 Task: Look for space in Tuban, Indonesia from 6th June, 2023 to 8th June, 2023 for 2 adults in price range Rs.7000 to Rs.12000. Place can be private room with 1  bedroom having 2 beds and 1 bathroom. Property type can be house, flat, guest house. Amenities needed are: wifi. Booking option can be shelf check-in. Required host language is English.
Action: Mouse scrolled (492, 0) with delta (0, 0)
Screenshot: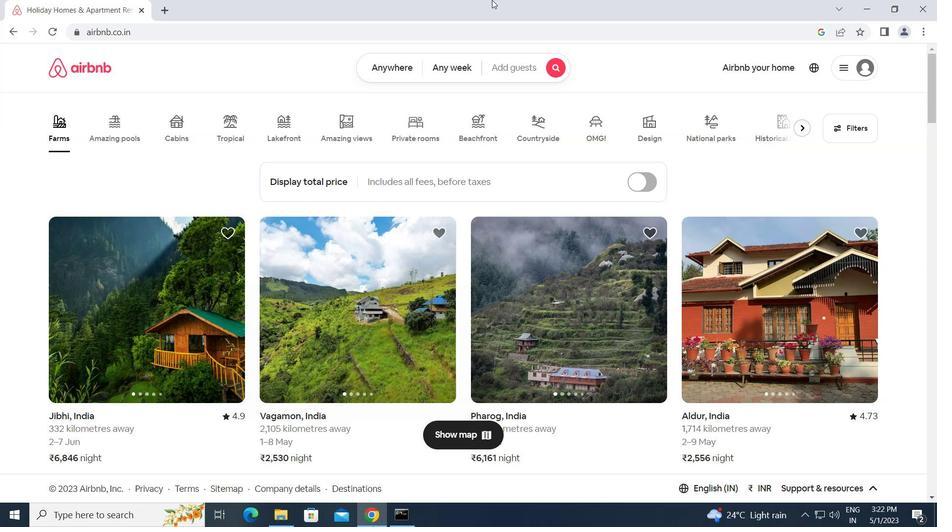 
Action: Mouse moved to (388, 70)
Screenshot: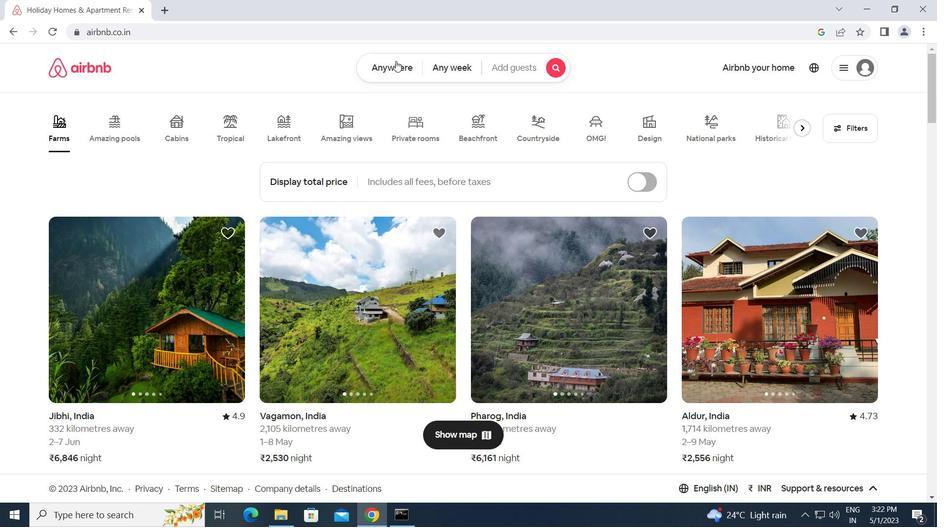 
Action: Mouse pressed left at (388, 70)
Screenshot: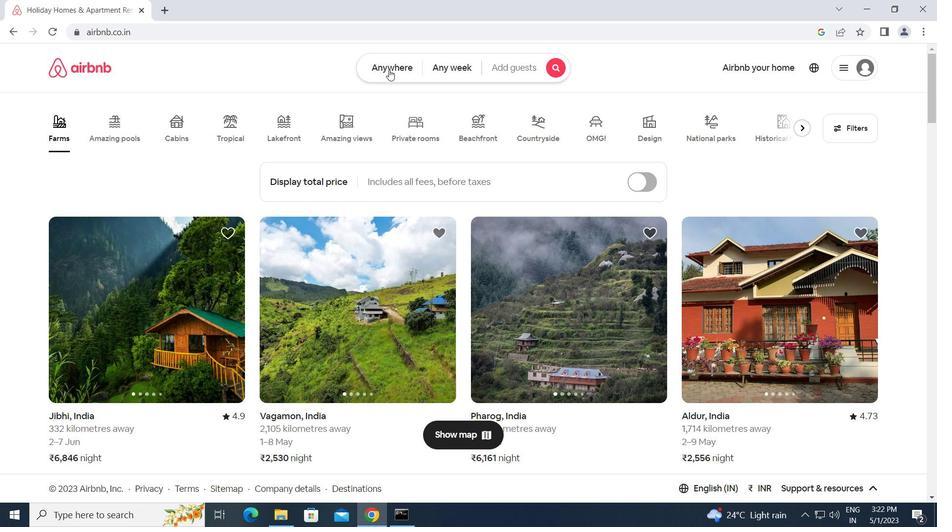 
Action: Mouse moved to (265, 107)
Screenshot: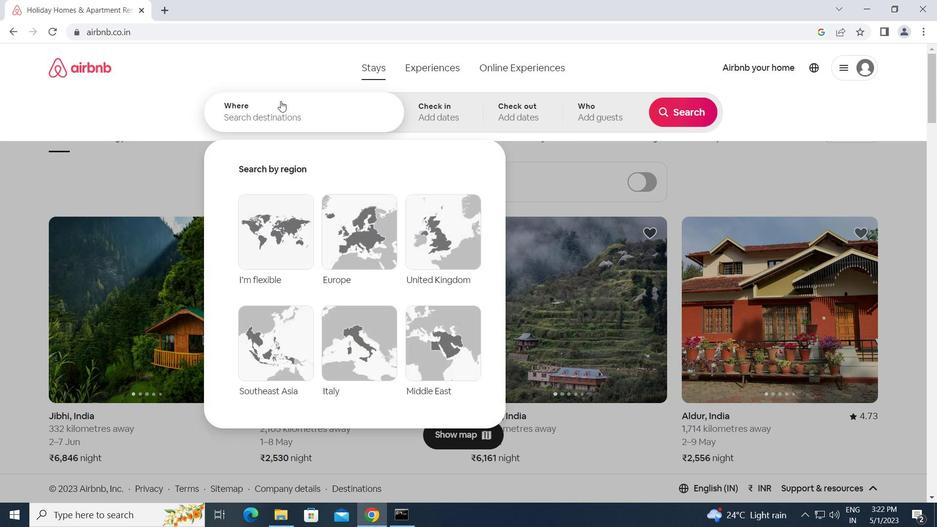 
Action: Mouse pressed left at (265, 107)
Screenshot: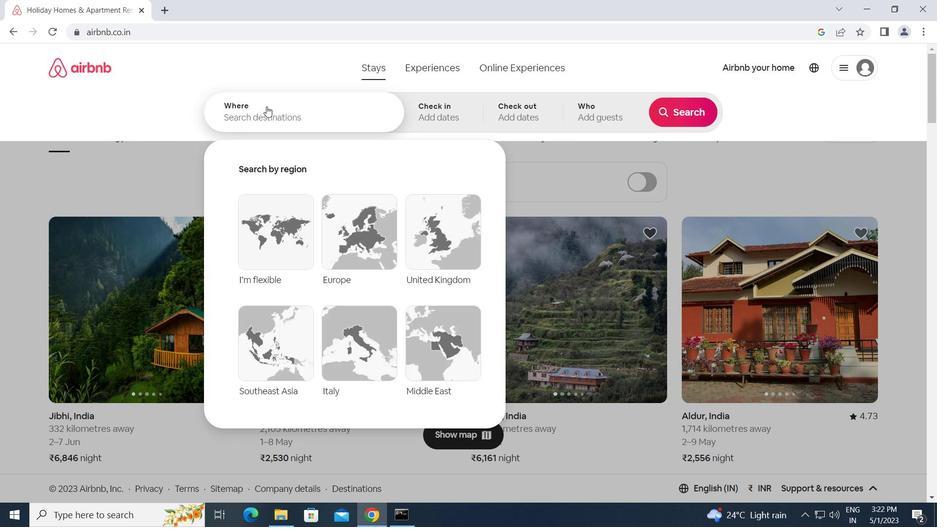 
Action: Key pressed t<Key.caps_lock>uban,<Key.space><Key.caps_lock>i<Key.caps_lock>ndonesia<Key.enter>
Screenshot: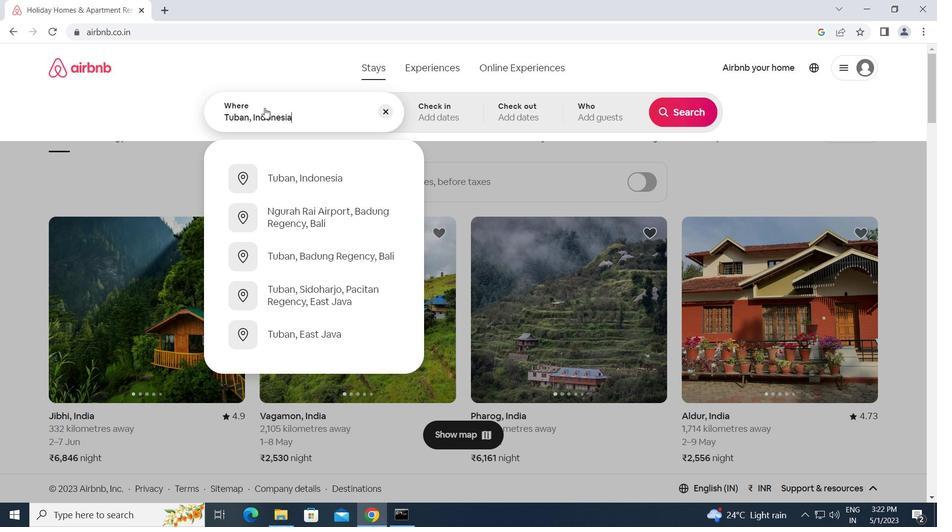 
Action: Mouse moved to (546, 286)
Screenshot: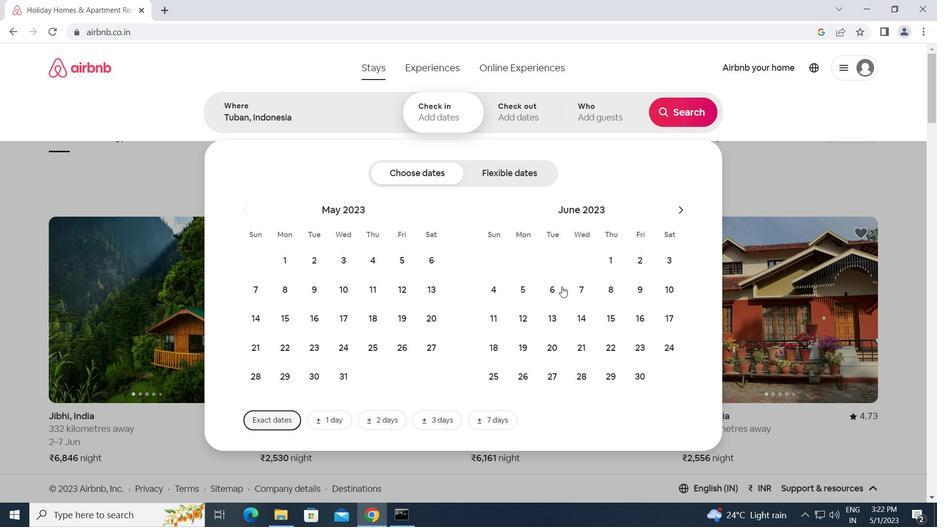 
Action: Mouse pressed left at (546, 286)
Screenshot: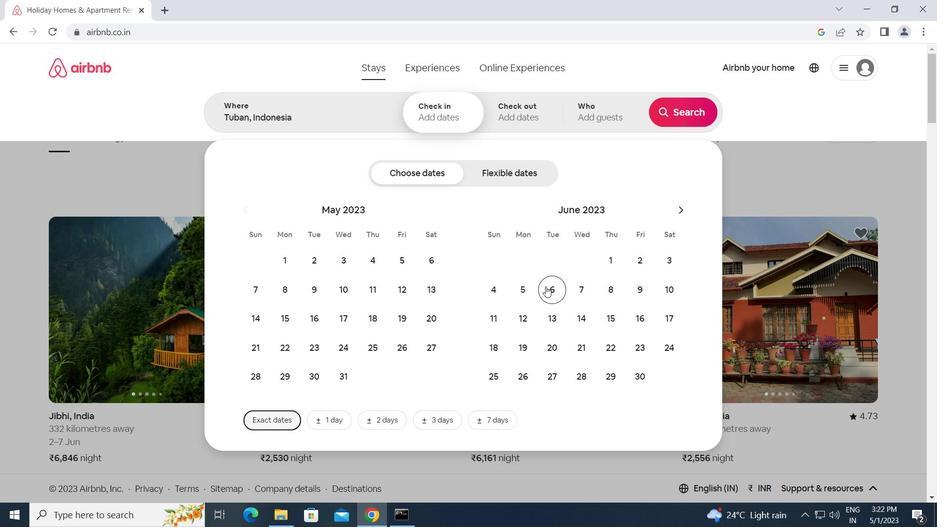 
Action: Mouse moved to (605, 289)
Screenshot: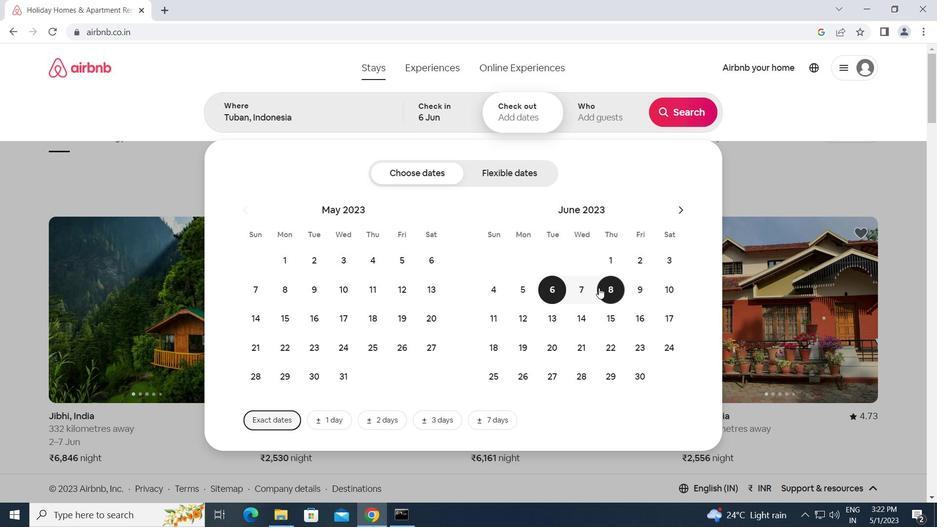 
Action: Mouse pressed left at (605, 289)
Screenshot: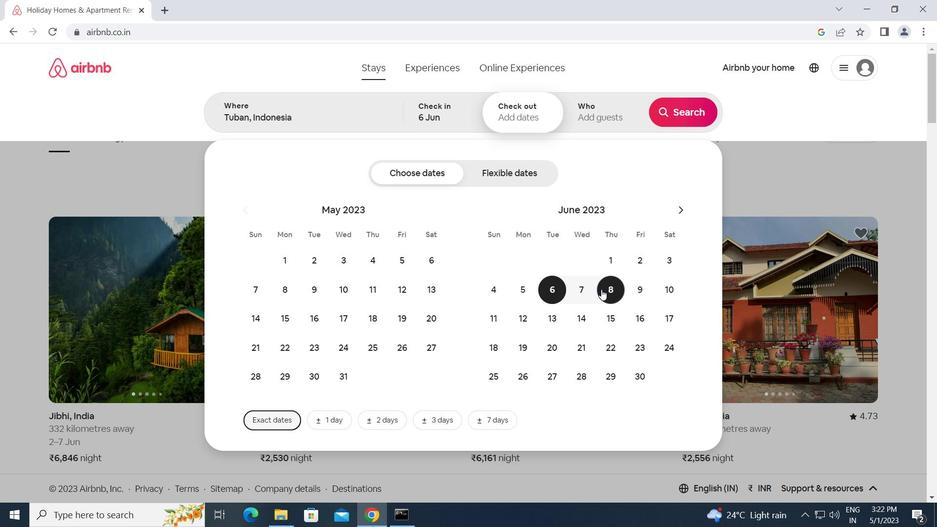 
Action: Mouse moved to (605, 116)
Screenshot: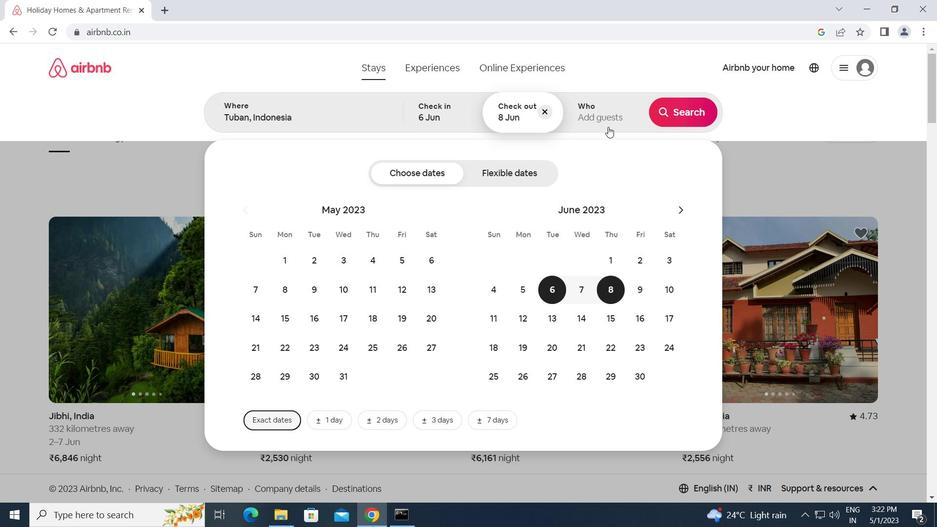 
Action: Mouse pressed left at (605, 116)
Screenshot: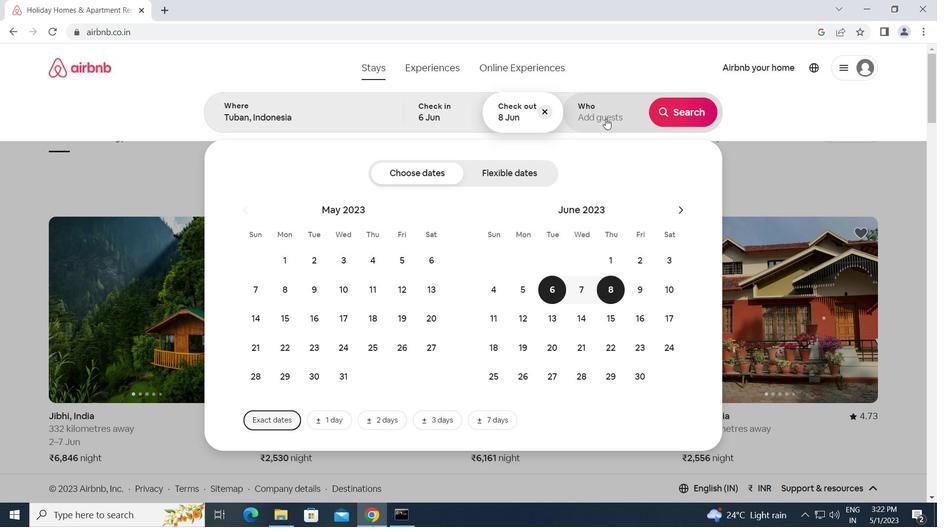 
Action: Mouse moved to (689, 173)
Screenshot: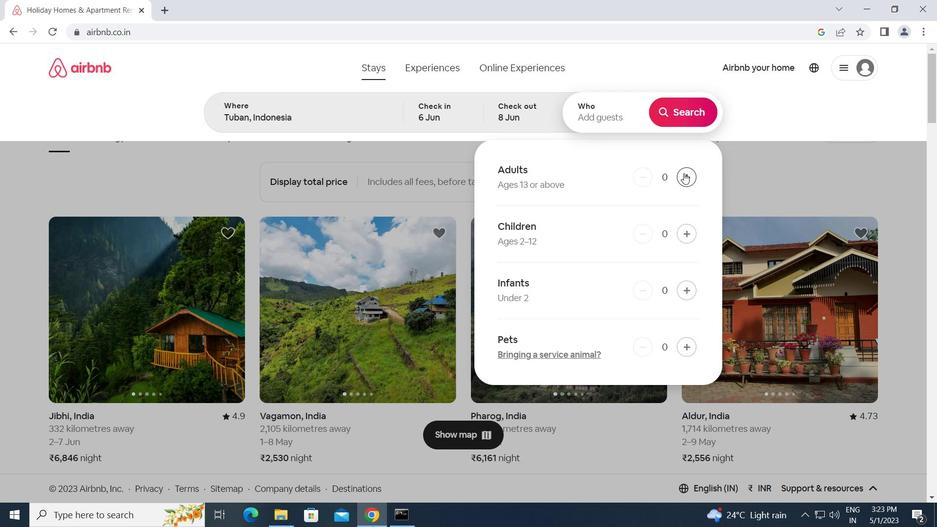 
Action: Mouse pressed left at (689, 173)
Screenshot: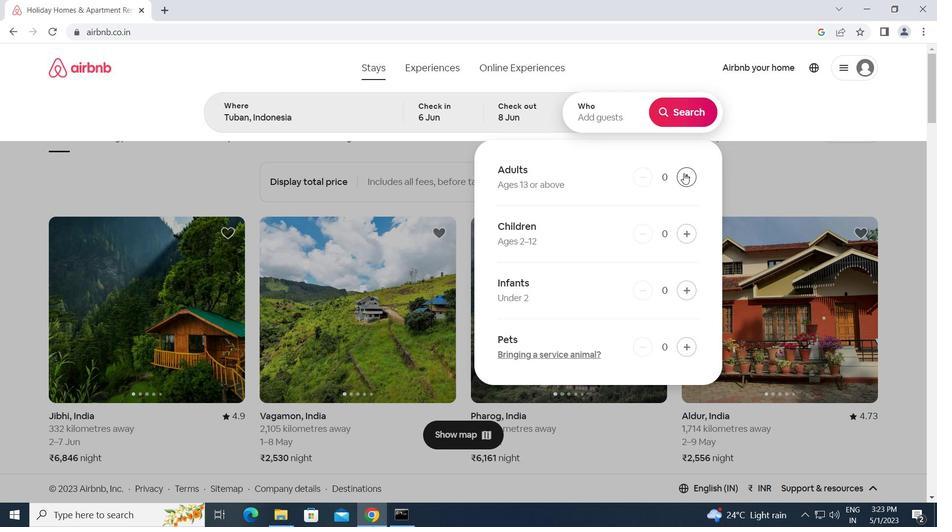 
Action: Mouse pressed left at (689, 173)
Screenshot: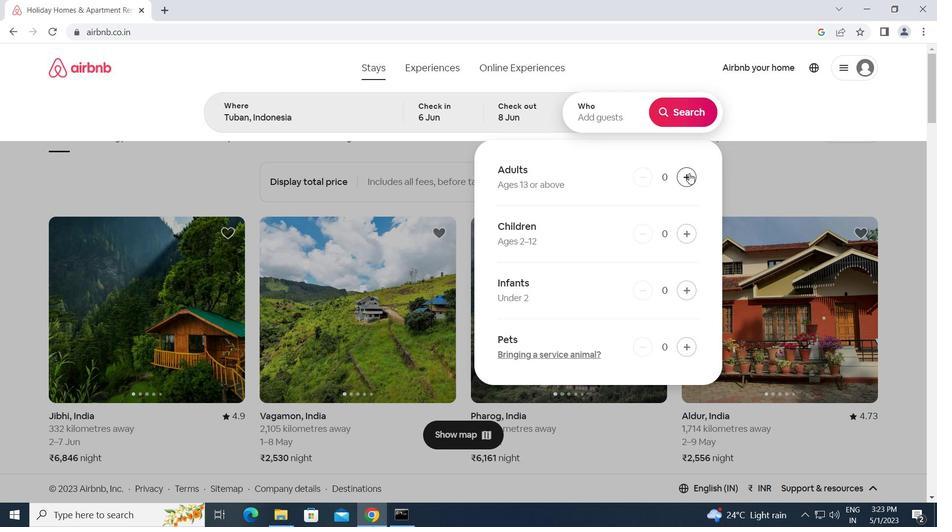 
Action: Mouse moved to (686, 115)
Screenshot: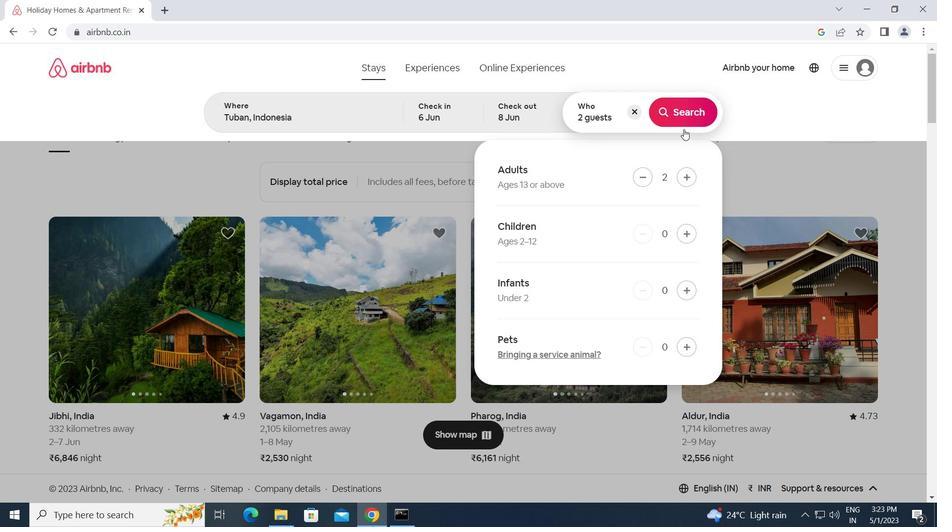
Action: Mouse pressed left at (686, 115)
Screenshot: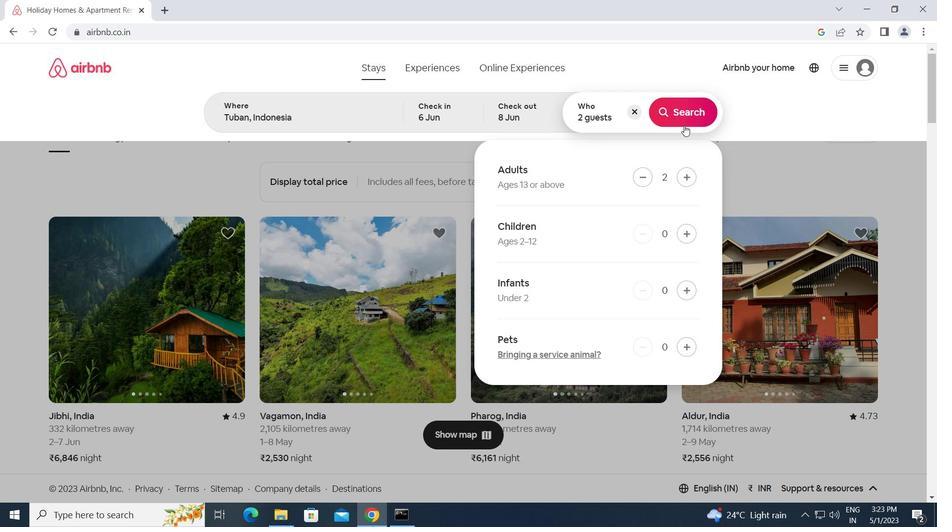 
Action: Mouse moved to (868, 114)
Screenshot: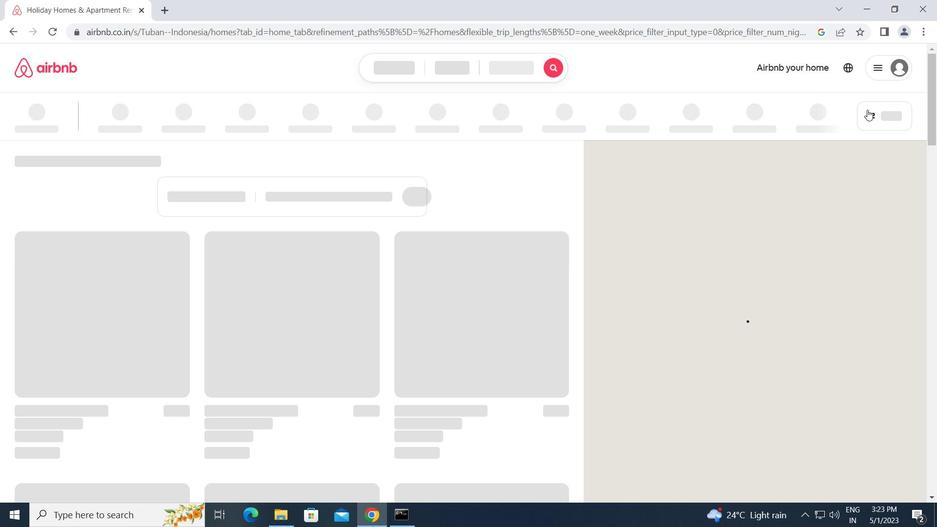
Action: Mouse pressed left at (868, 114)
Screenshot: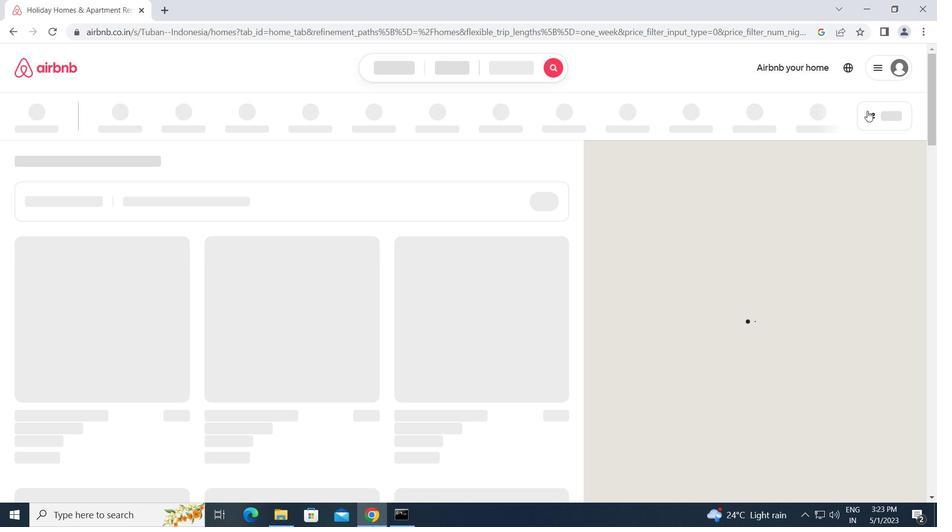 
Action: Mouse moved to (326, 270)
Screenshot: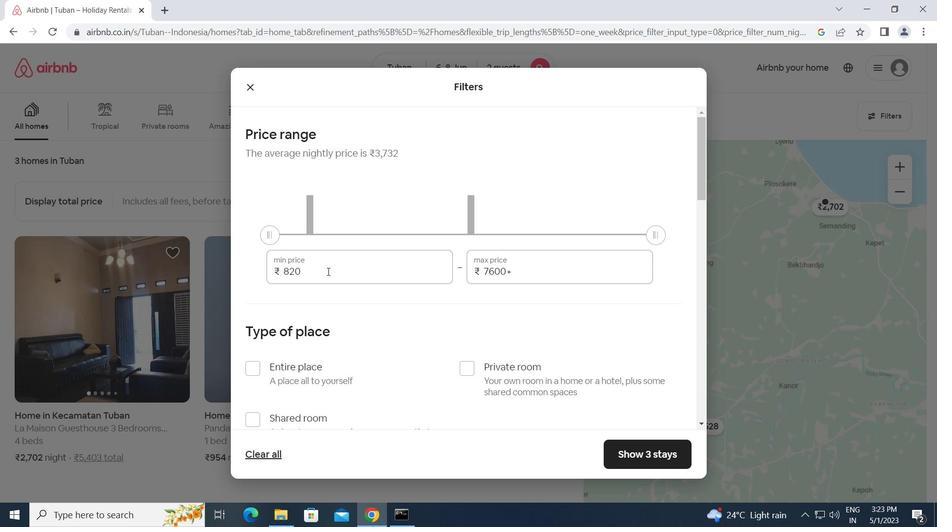 
Action: Mouse pressed left at (326, 270)
Screenshot: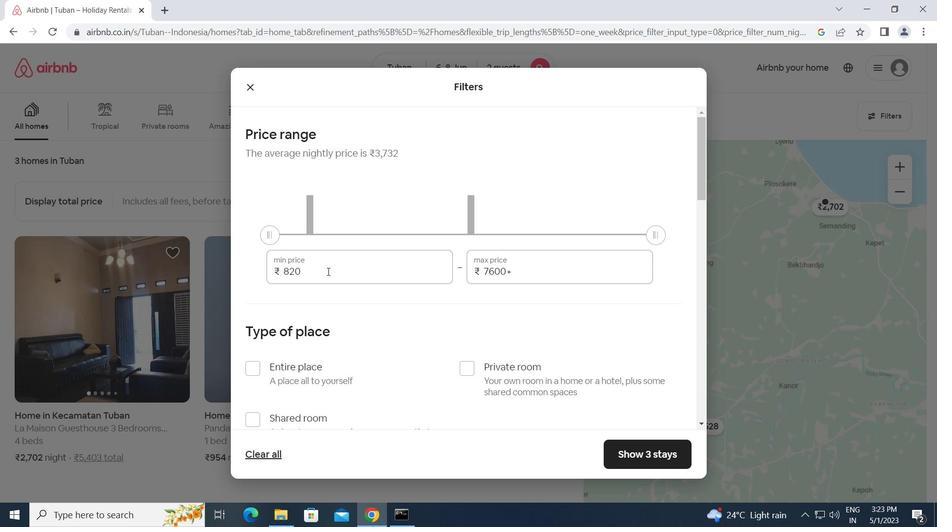 
Action: Mouse moved to (264, 272)
Screenshot: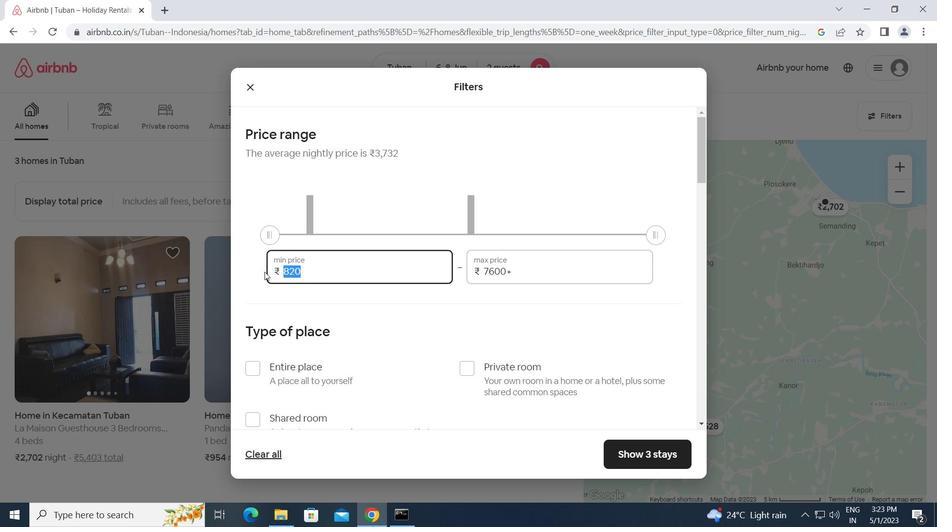 
Action: Key pressed 7000<Key.tab><Key.backspace><Key.backspace><Key.backspace><Key.backspace><Key.backspace><Key.backspace><Key.backspace><Key.backspace><Key.backspace><Key.backspace><Key.backspace><Key.backspace><Key.backspace>12000
Screenshot: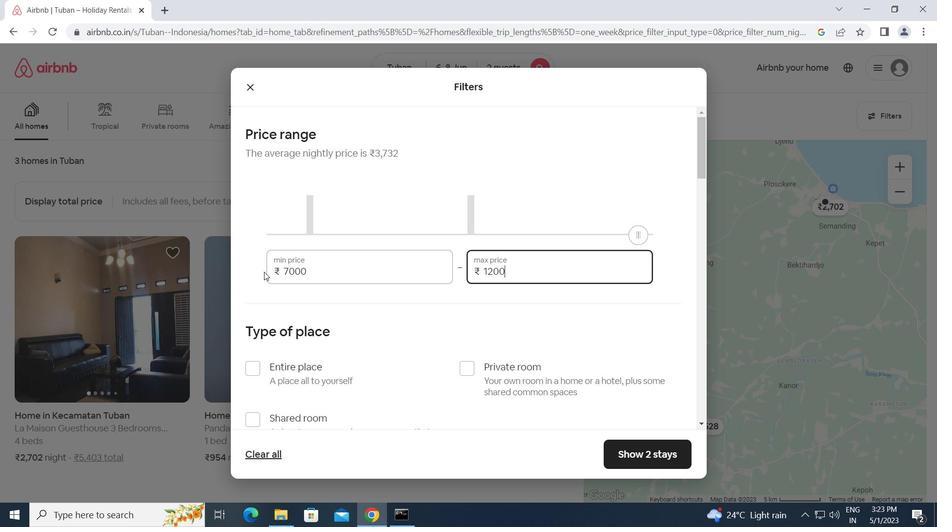 
Action: Mouse scrolled (264, 271) with delta (0, 0)
Screenshot: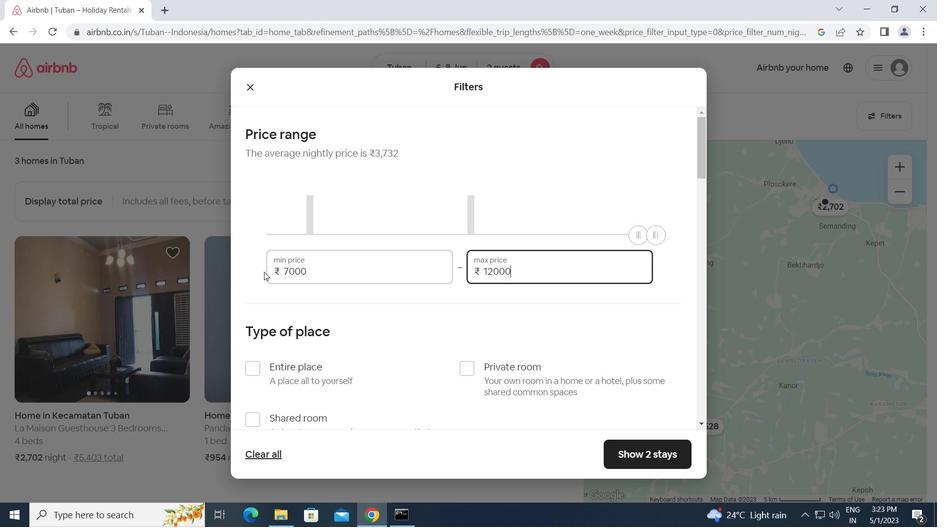 
Action: Mouse moved to (464, 306)
Screenshot: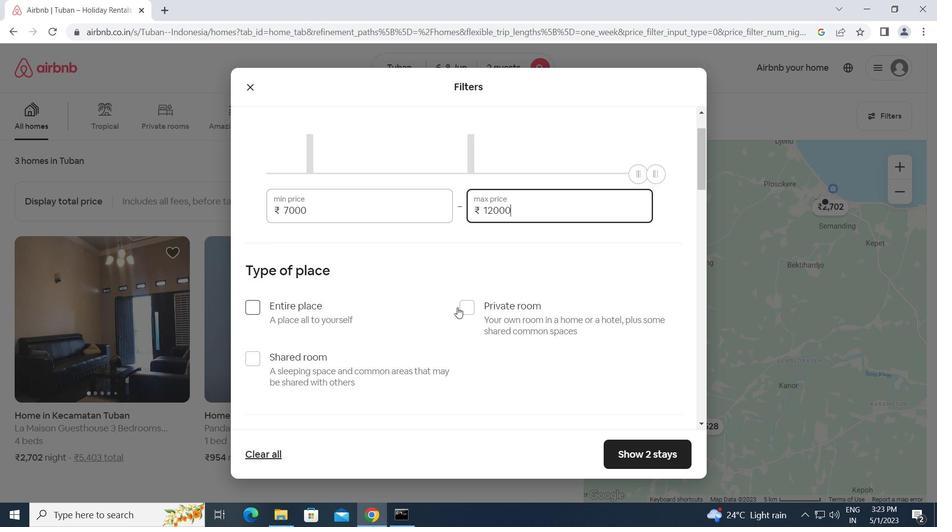 
Action: Mouse pressed left at (464, 306)
Screenshot: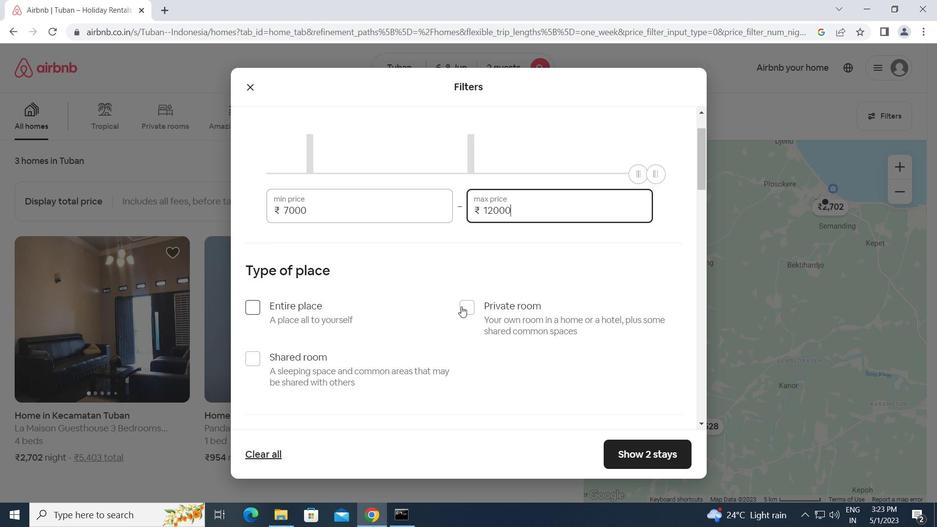 
Action: Mouse moved to (423, 321)
Screenshot: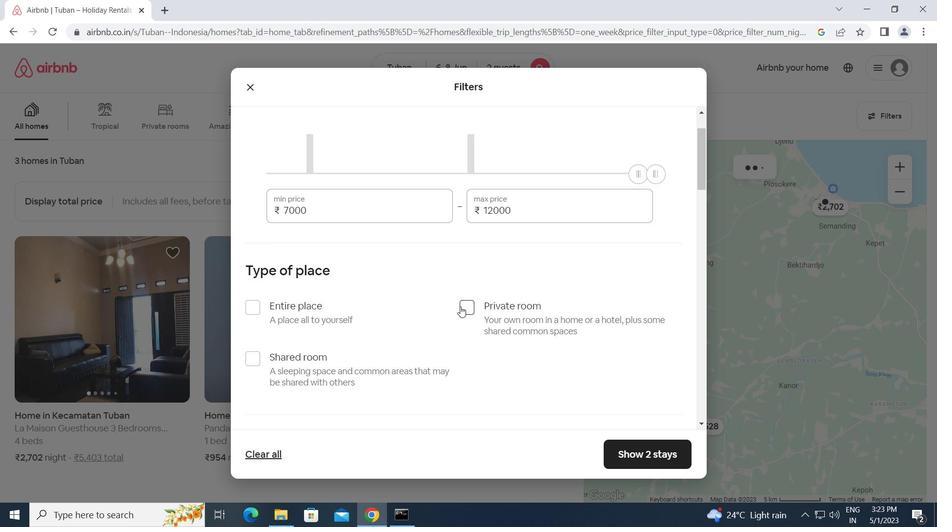 
Action: Mouse scrolled (423, 321) with delta (0, 0)
Screenshot: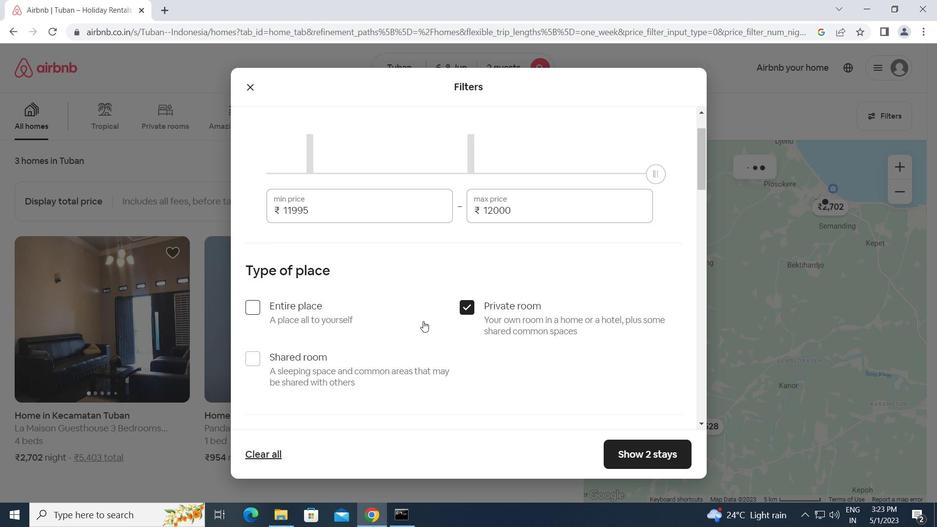 
Action: Mouse scrolled (423, 321) with delta (0, 0)
Screenshot: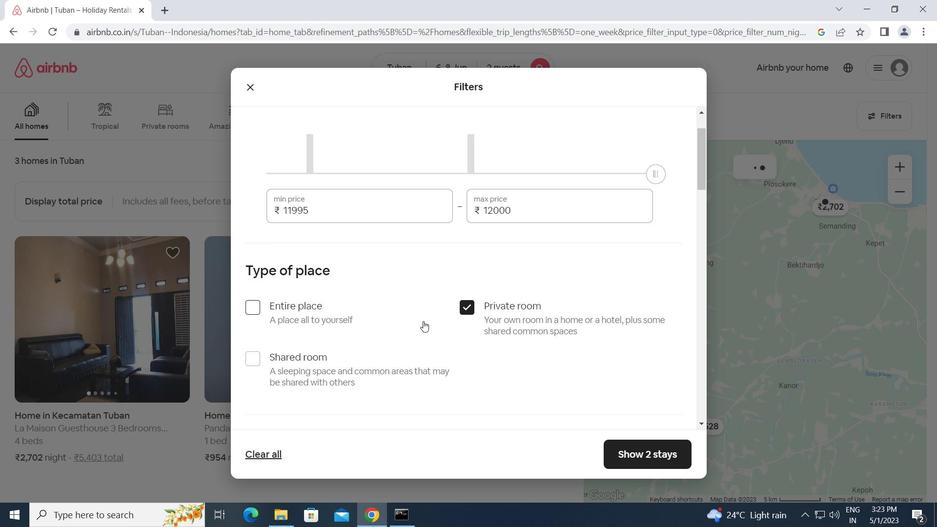 
Action: Mouse scrolled (423, 321) with delta (0, 0)
Screenshot: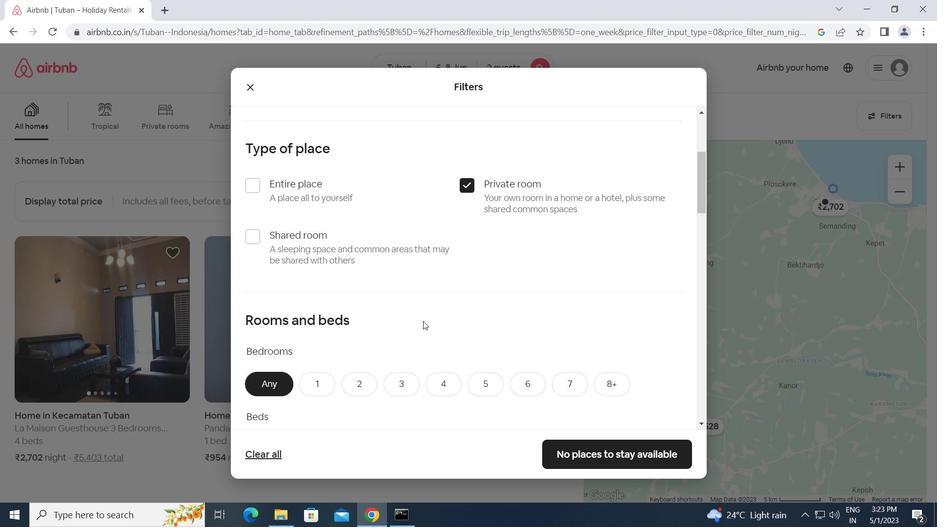 
Action: Mouse scrolled (423, 321) with delta (0, 0)
Screenshot: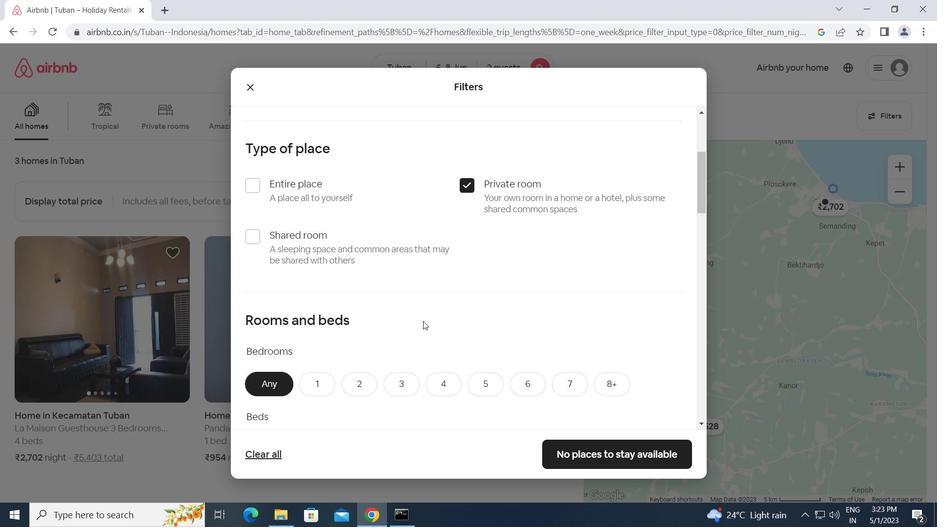 
Action: Mouse moved to (315, 264)
Screenshot: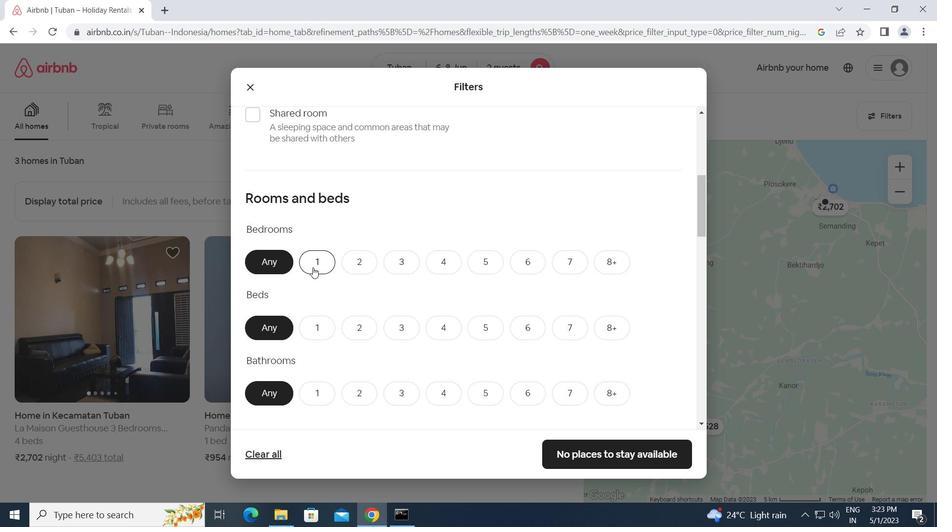 
Action: Mouse pressed left at (315, 264)
Screenshot: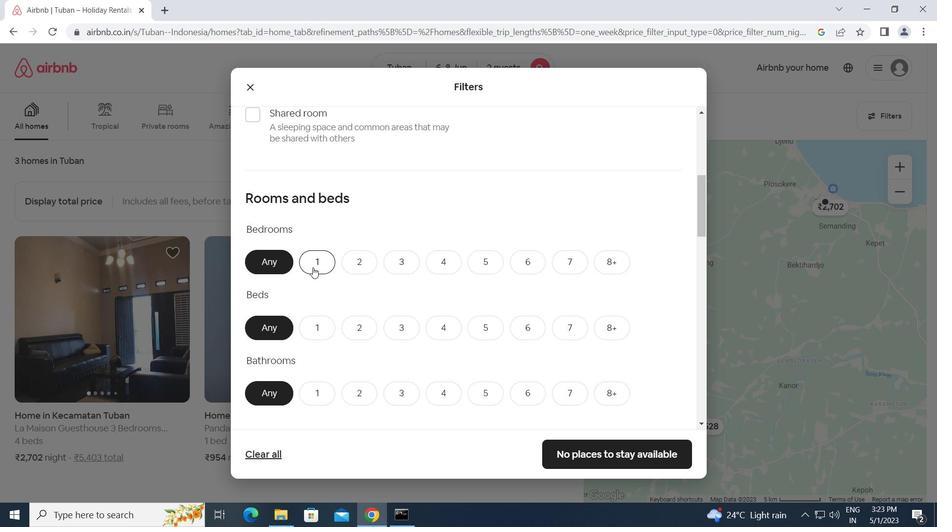 
Action: Mouse moved to (351, 328)
Screenshot: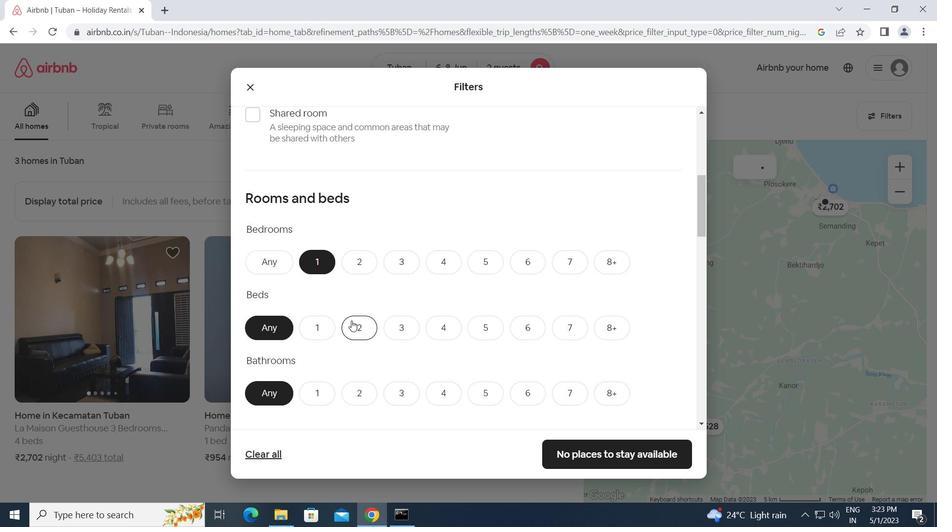 
Action: Mouse pressed left at (351, 328)
Screenshot: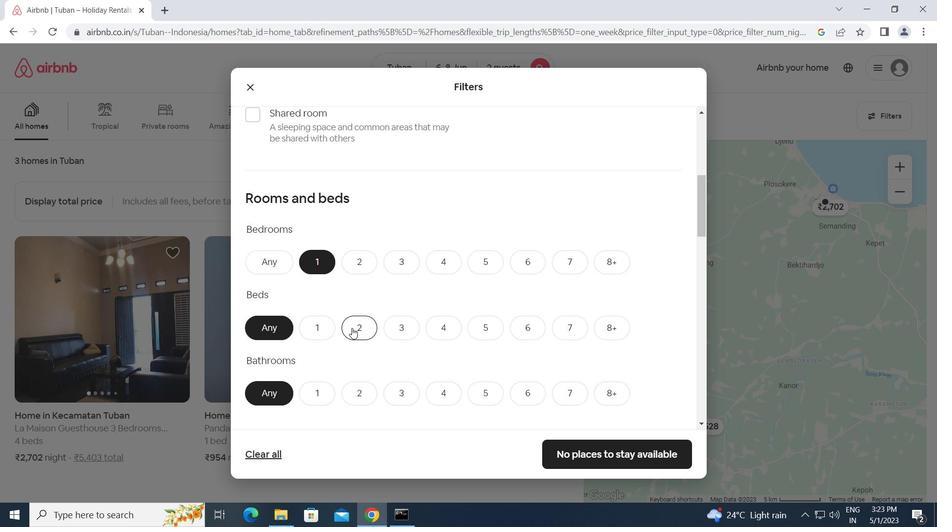 
Action: Mouse moved to (320, 392)
Screenshot: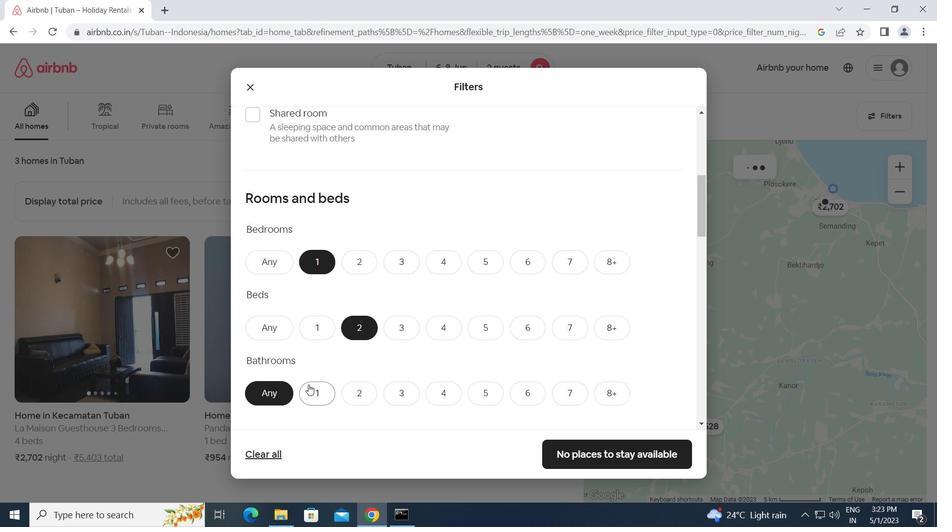 
Action: Mouse pressed left at (320, 392)
Screenshot: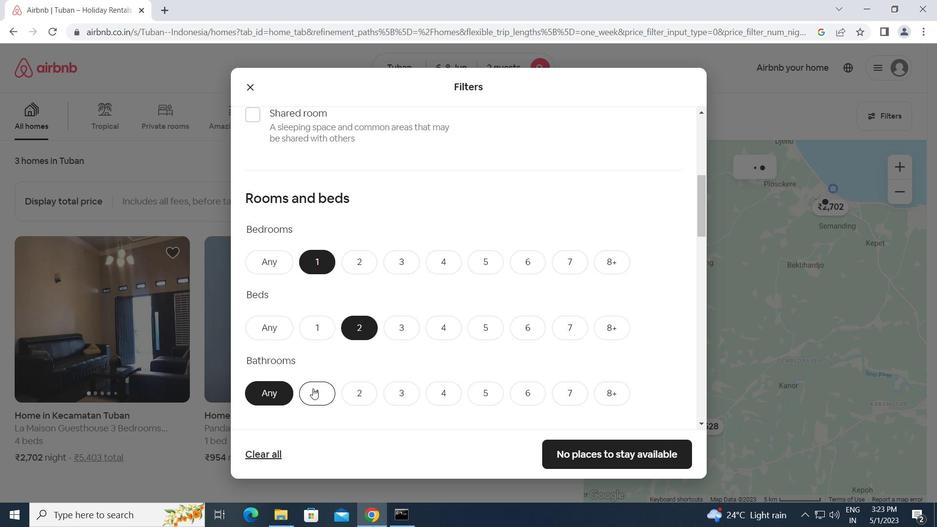 
Action: Mouse scrolled (320, 391) with delta (0, 0)
Screenshot: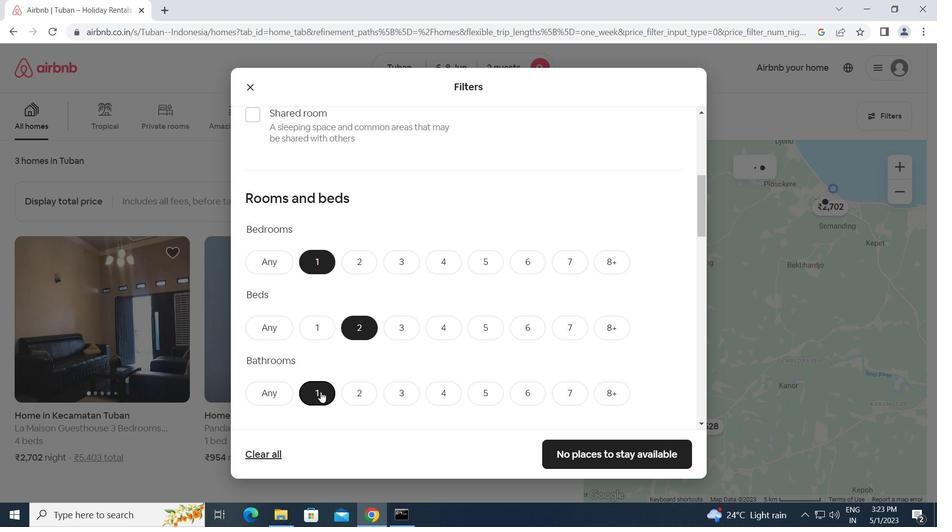 
Action: Mouse scrolled (320, 391) with delta (0, 0)
Screenshot: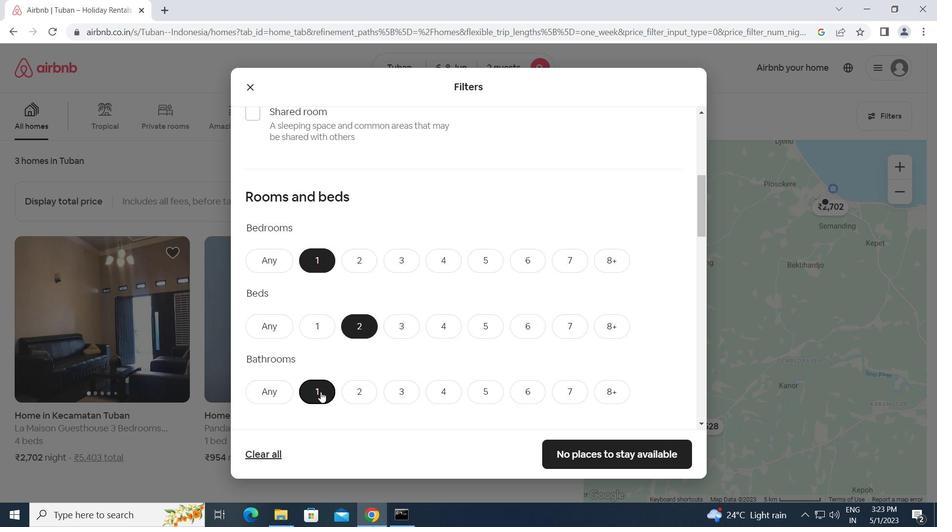 
Action: Mouse moved to (321, 392)
Screenshot: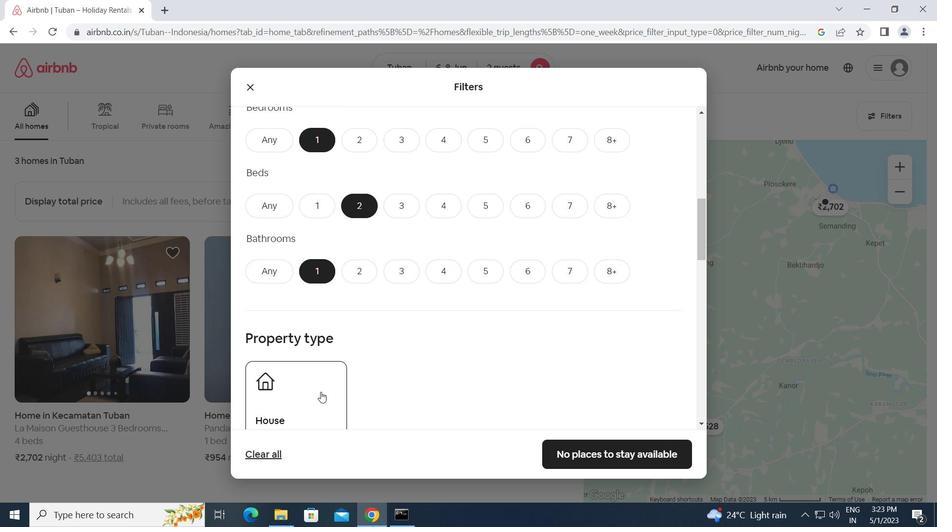 
Action: Mouse scrolled (321, 391) with delta (0, 0)
Screenshot: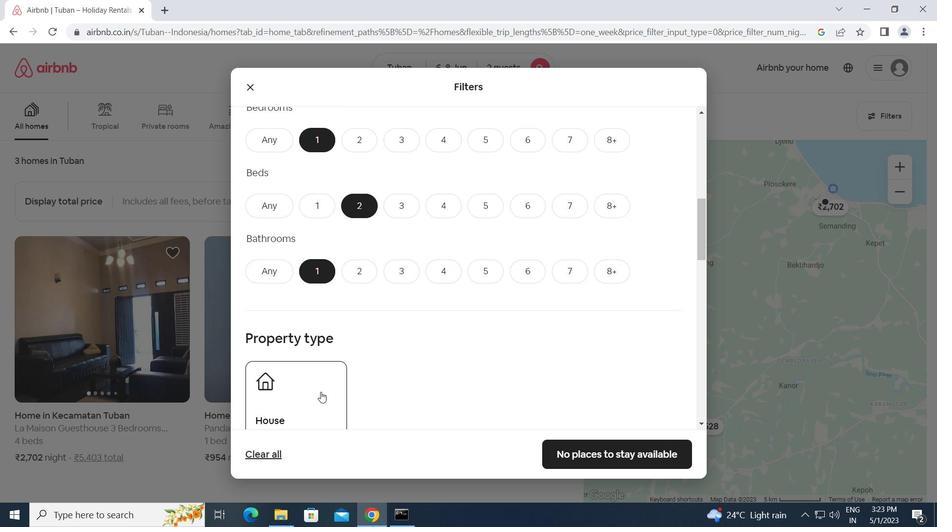 
Action: Mouse scrolled (321, 391) with delta (0, 0)
Screenshot: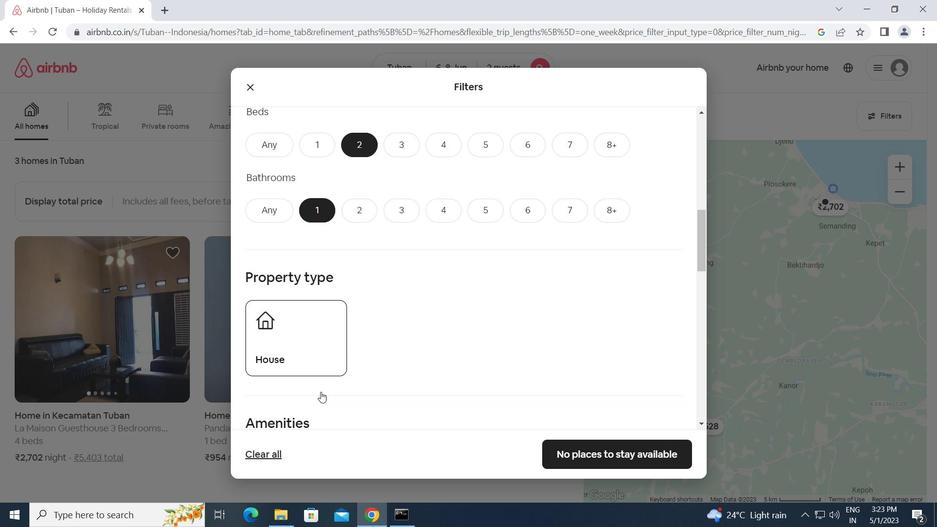 
Action: Mouse moved to (301, 281)
Screenshot: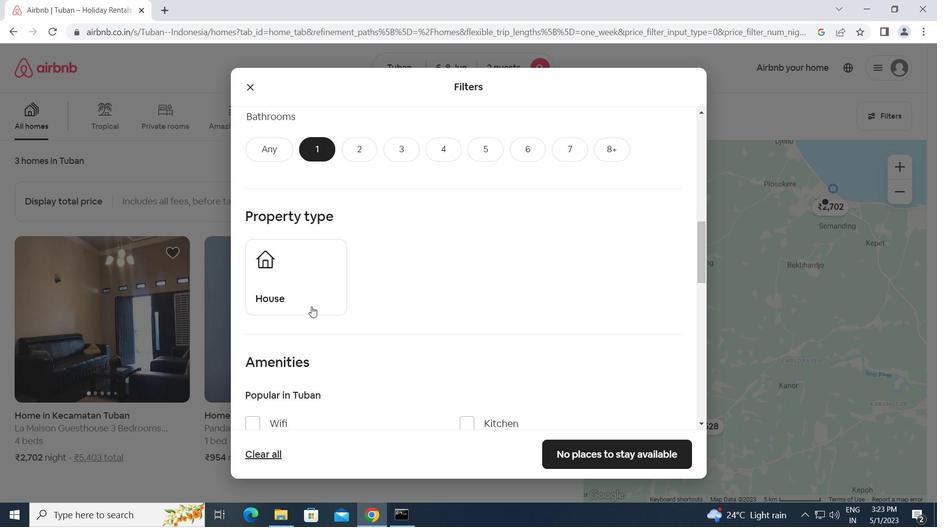 
Action: Mouse pressed left at (301, 281)
Screenshot: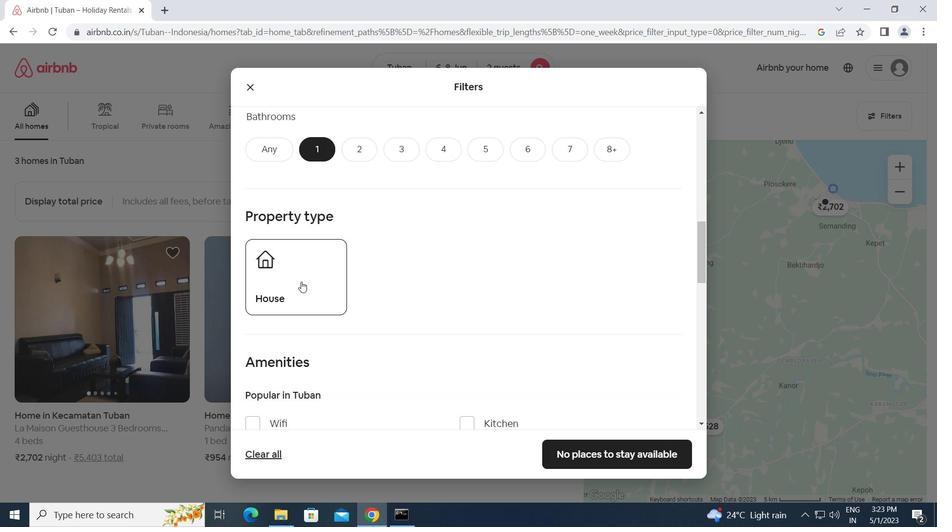 
Action: Mouse moved to (412, 320)
Screenshot: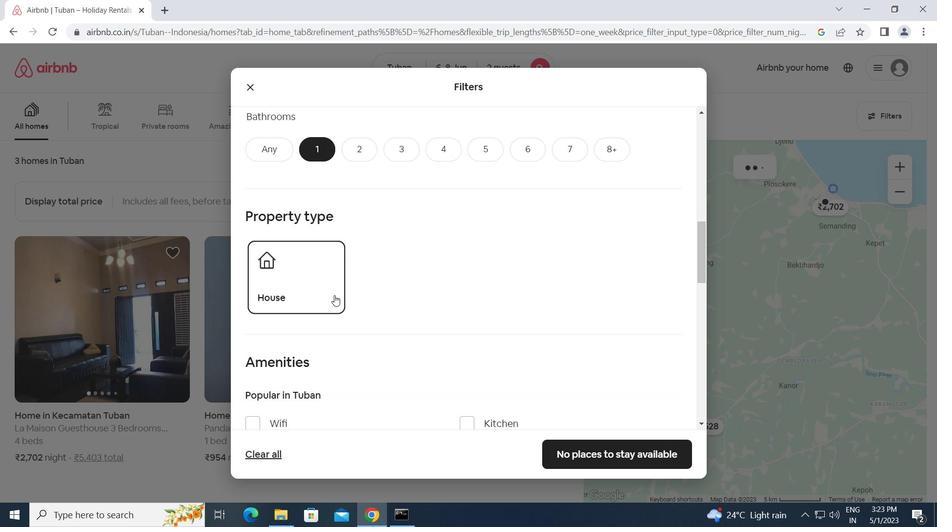 
Action: Mouse scrolled (412, 320) with delta (0, 0)
Screenshot: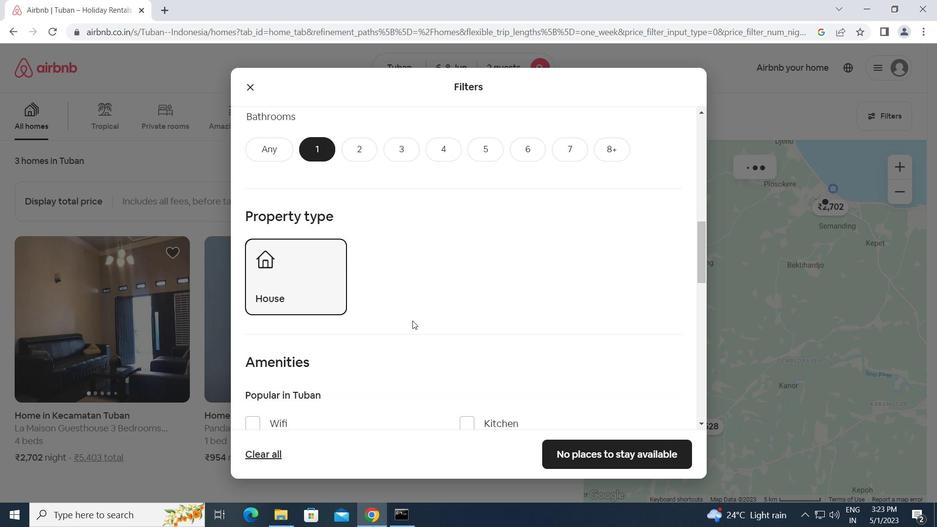 
Action: Mouse scrolled (412, 320) with delta (0, 0)
Screenshot: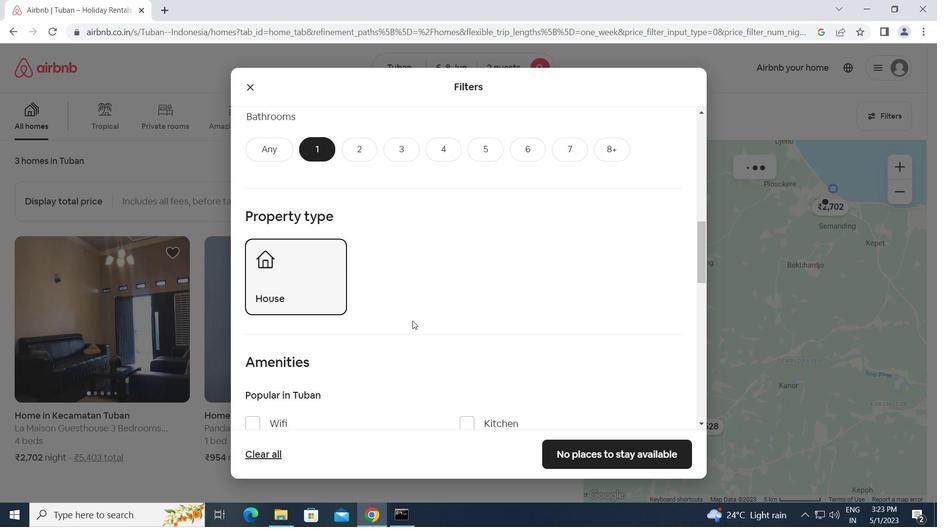 
Action: Mouse scrolled (412, 320) with delta (0, 0)
Screenshot: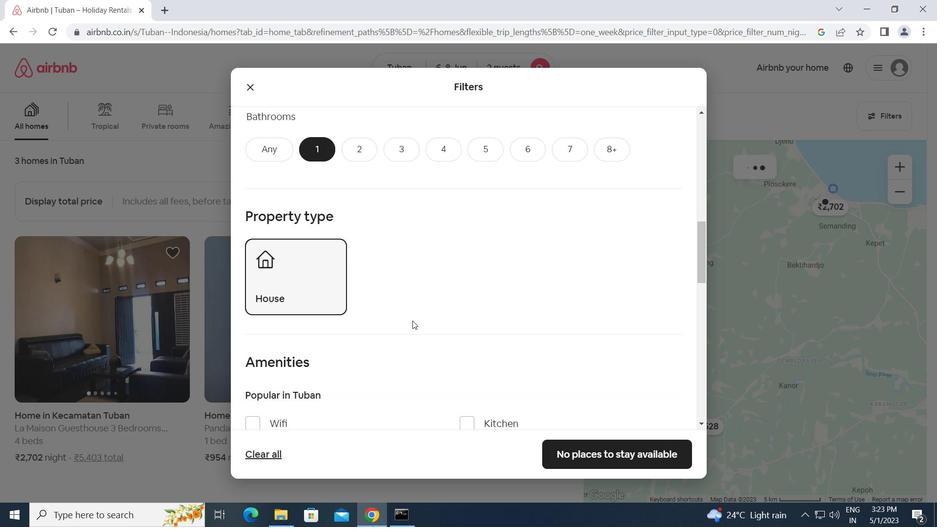 
Action: Mouse moved to (256, 245)
Screenshot: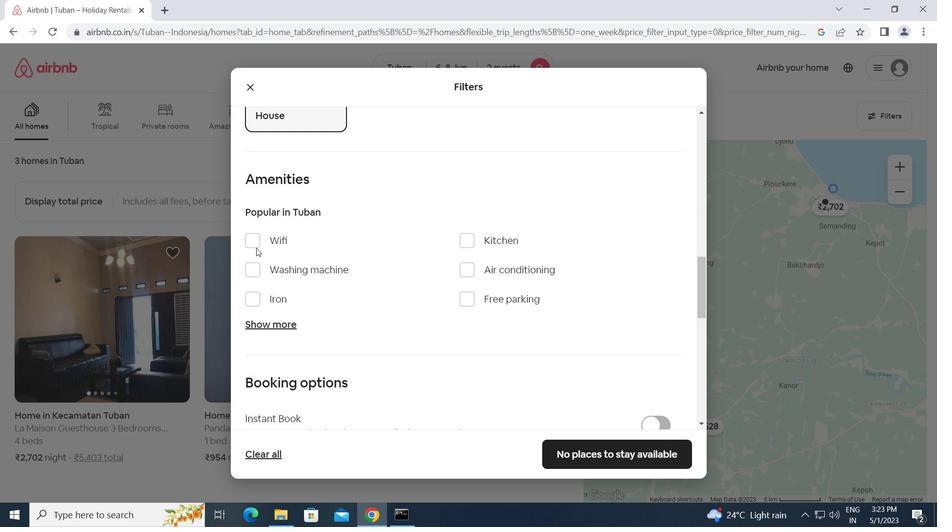 
Action: Mouse pressed left at (256, 245)
Screenshot: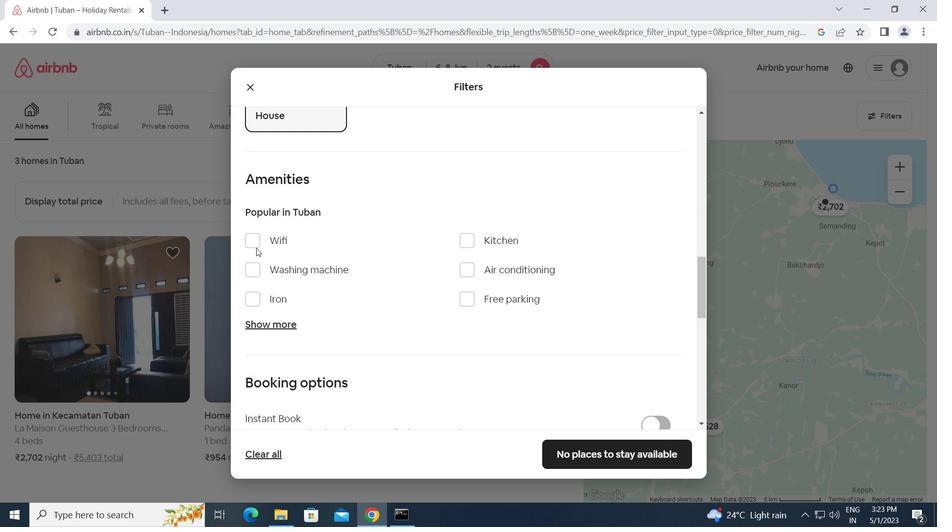 
Action: Mouse moved to (389, 329)
Screenshot: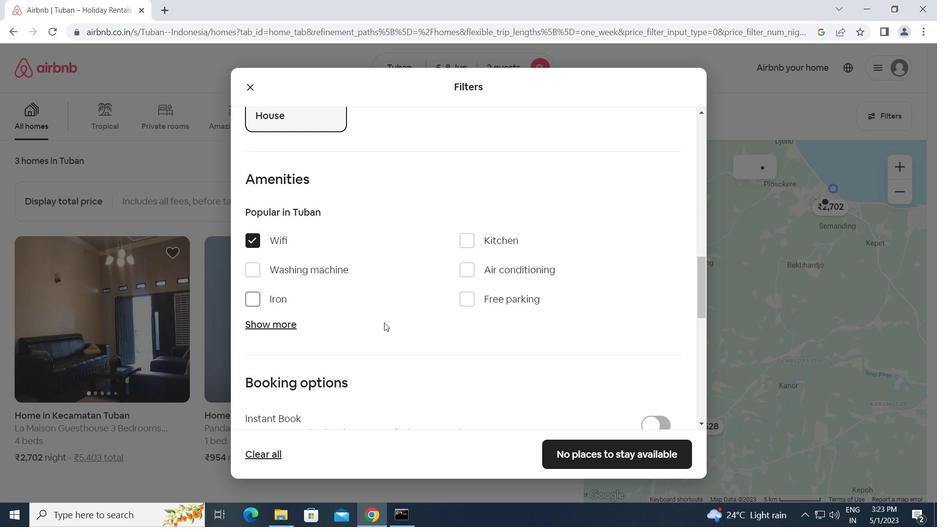 
Action: Mouse scrolled (389, 328) with delta (0, 0)
Screenshot: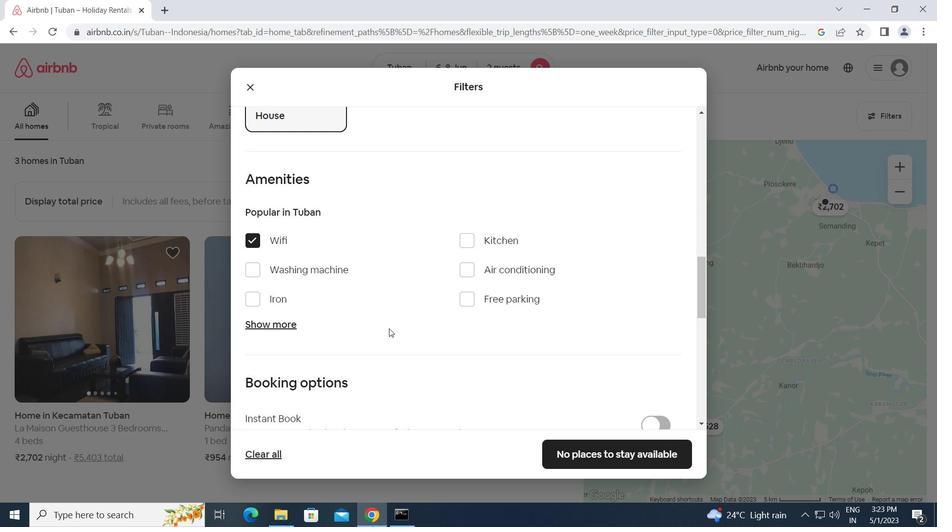 
Action: Mouse scrolled (389, 328) with delta (0, 0)
Screenshot: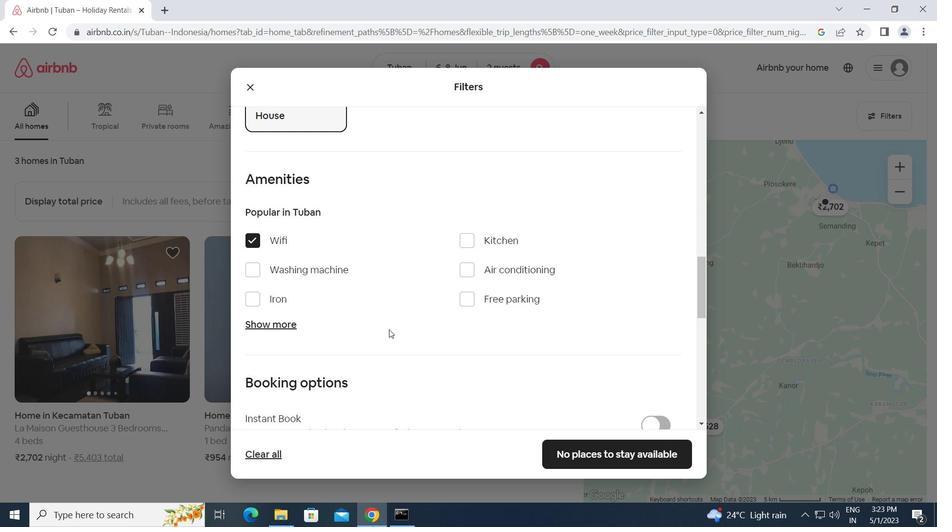 
Action: Mouse scrolled (389, 328) with delta (0, 0)
Screenshot: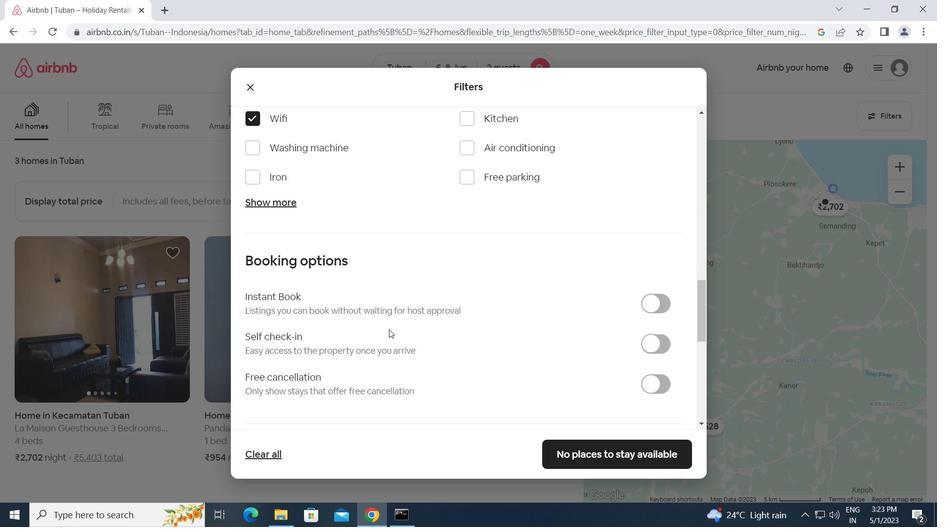 
Action: Mouse moved to (655, 281)
Screenshot: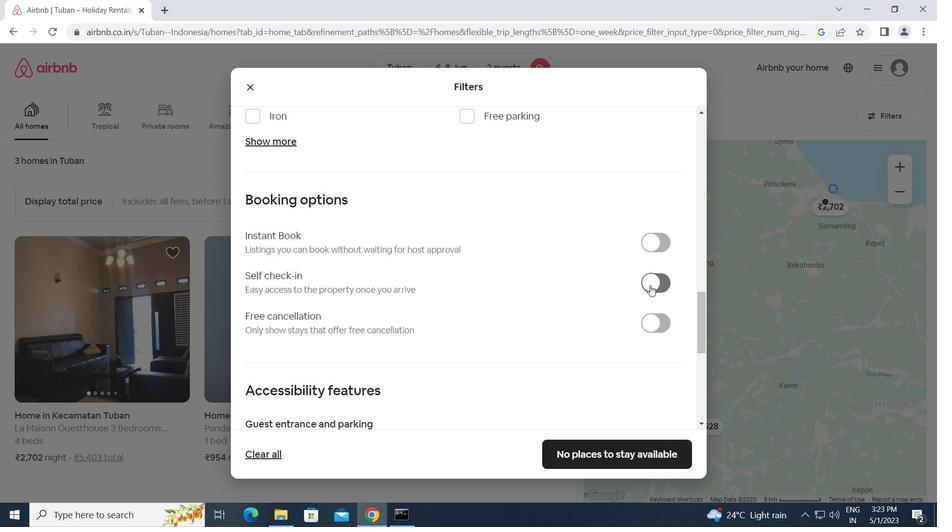 
Action: Mouse pressed left at (655, 281)
Screenshot: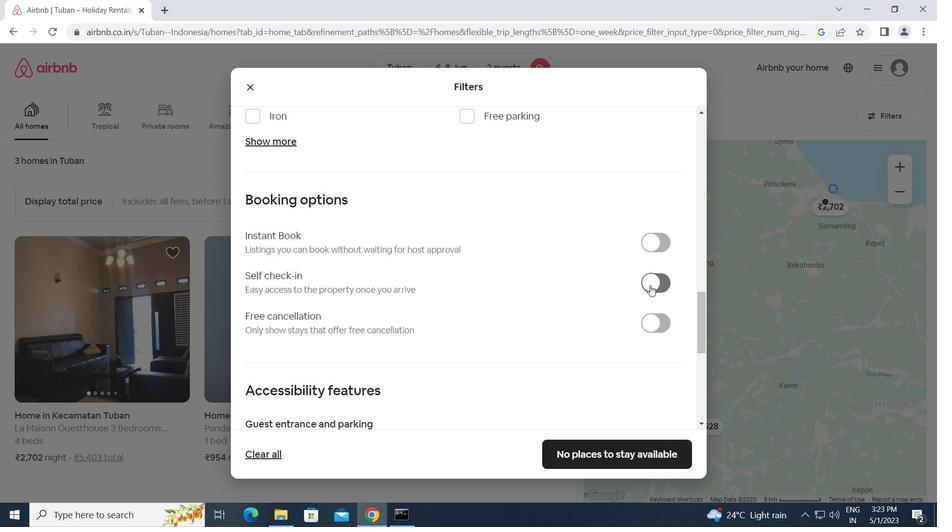 
Action: Mouse moved to (468, 340)
Screenshot: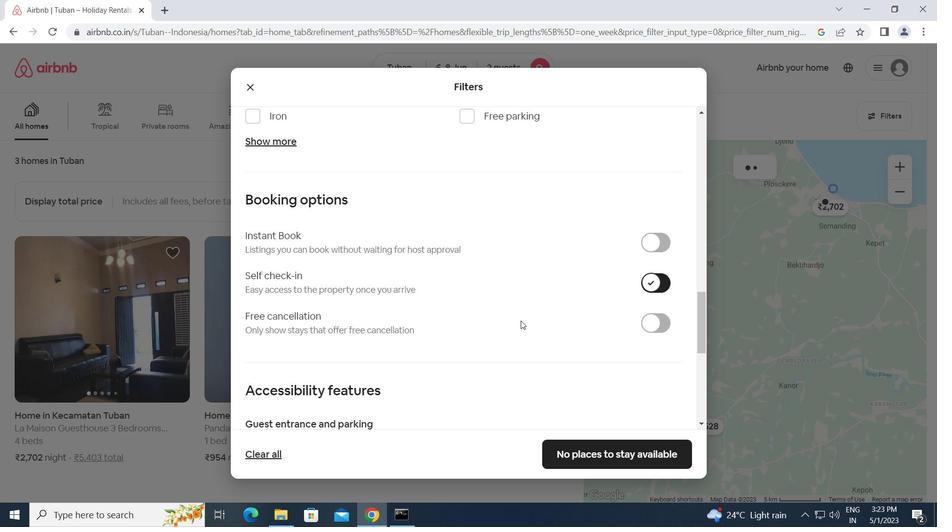 
Action: Mouse scrolled (468, 340) with delta (0, 0)
Screenshot: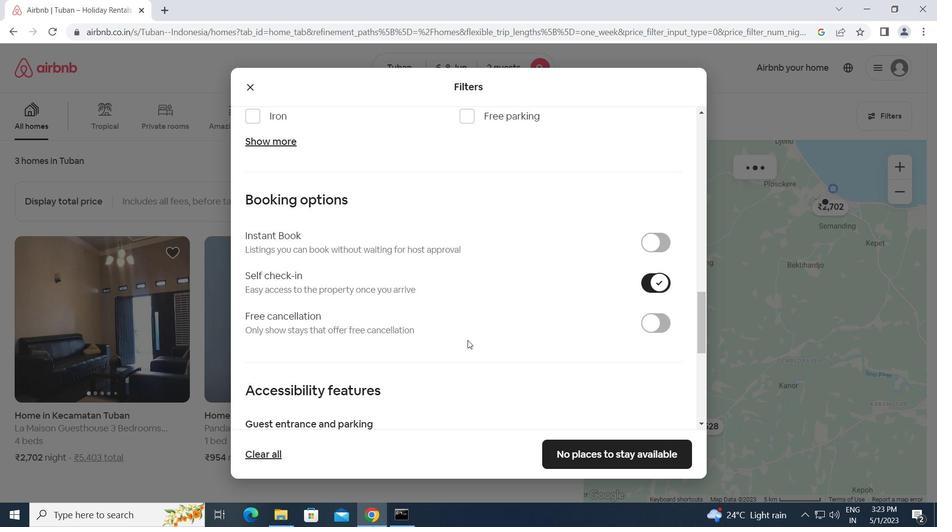 
Action: Mouse scrolled (468, 340) with delta (0, 0)
Screenshot: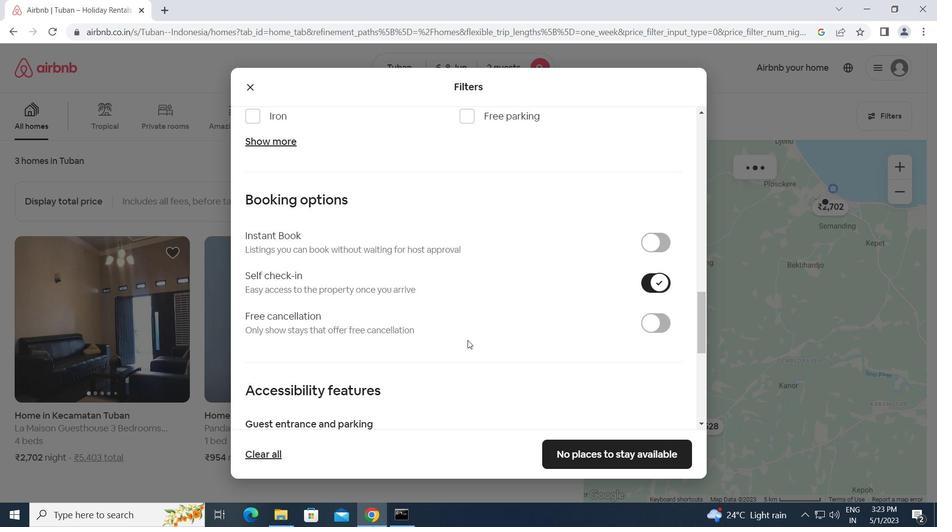 
Action: Mouse scrolled (468, 340) with delta (0, 0)
Screenshot: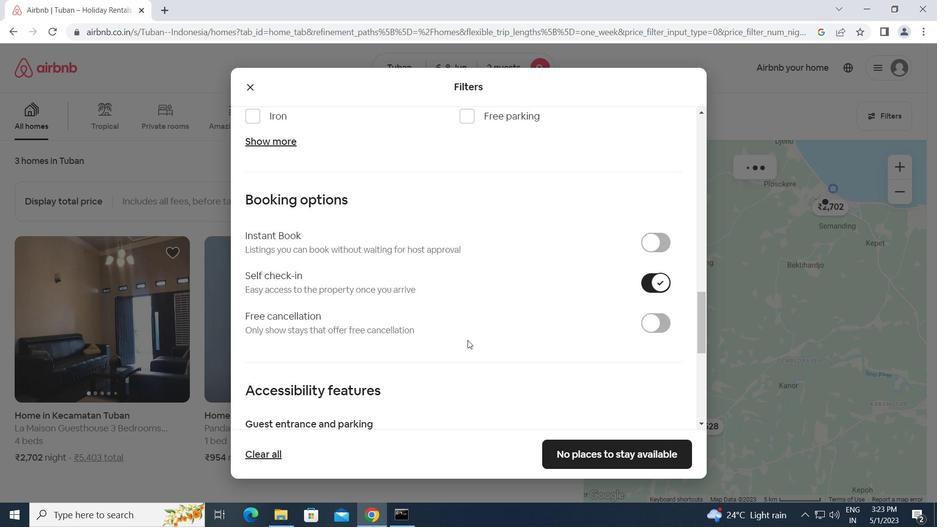 
Action: Mouse moved to (467, 342)
Screenshot: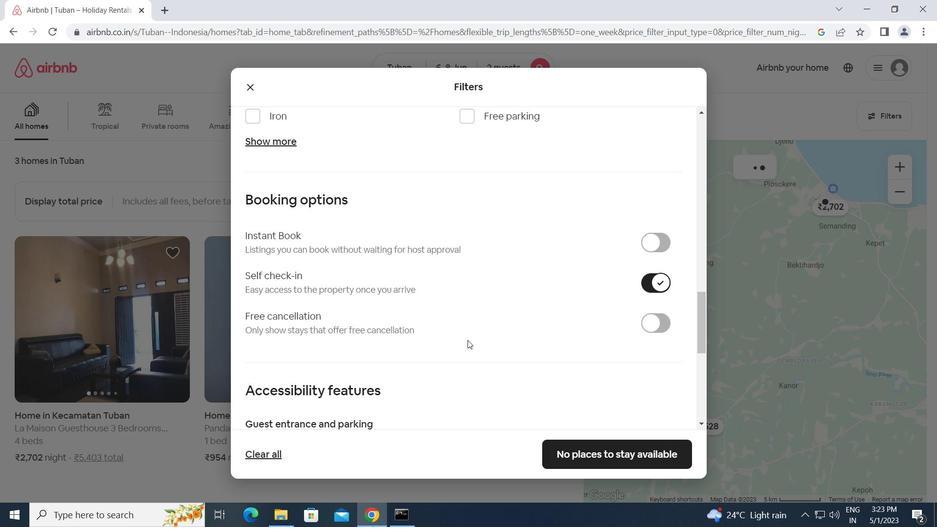 
Action: Mouse scrolled (467, 341) with delta (0, 0)
Screenshot: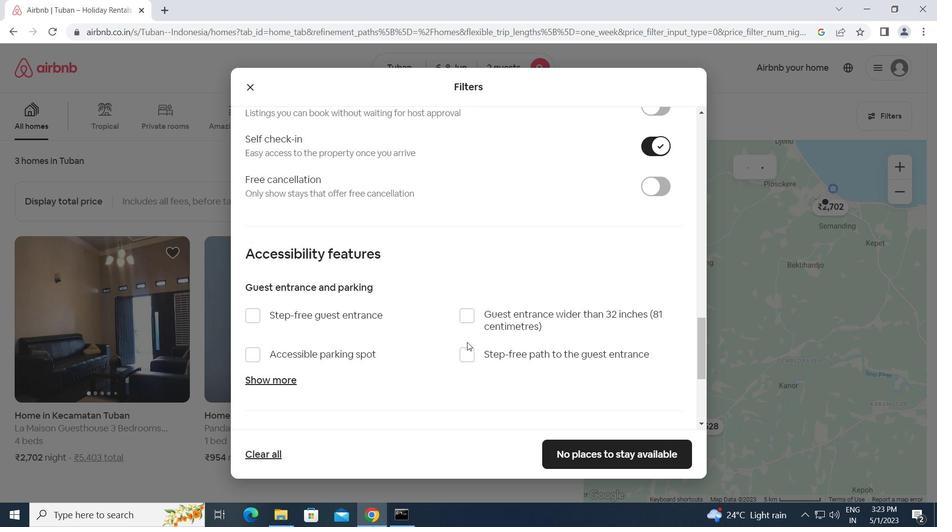 
Action: Mouse scrolled (467, 341) with delta (0, 0)
Screenshot: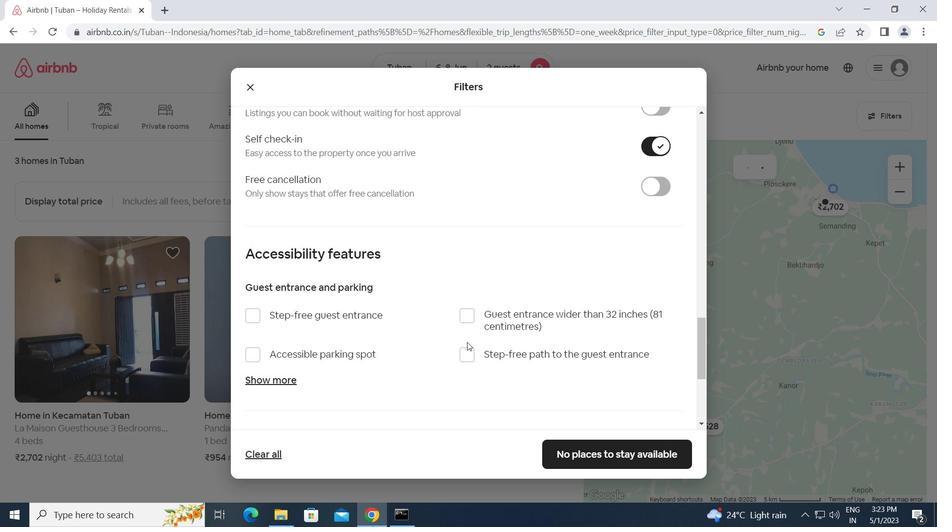 
Action: Mouse scrolled (467, 341) with delta (0, 0)
Screenshot: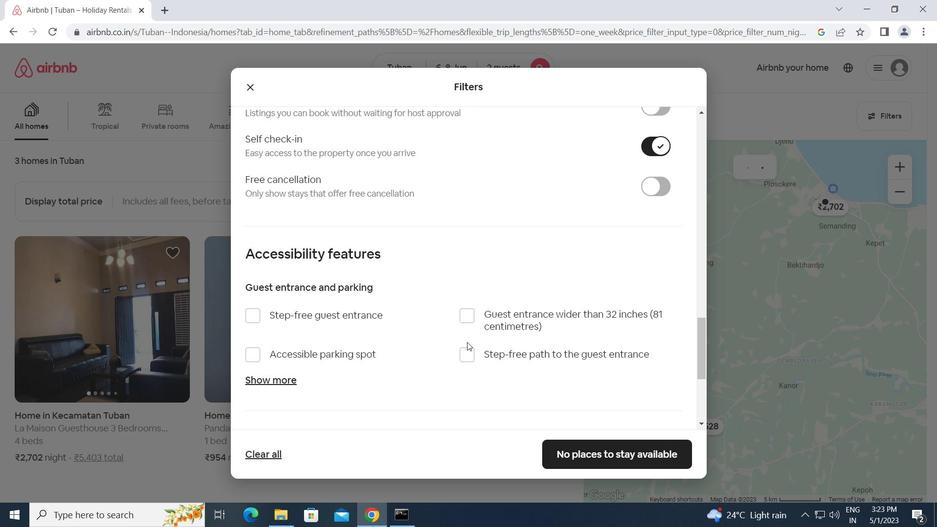 
Action: Mouse scrolled (467, 341) with delta (0, 0)
Screenshot: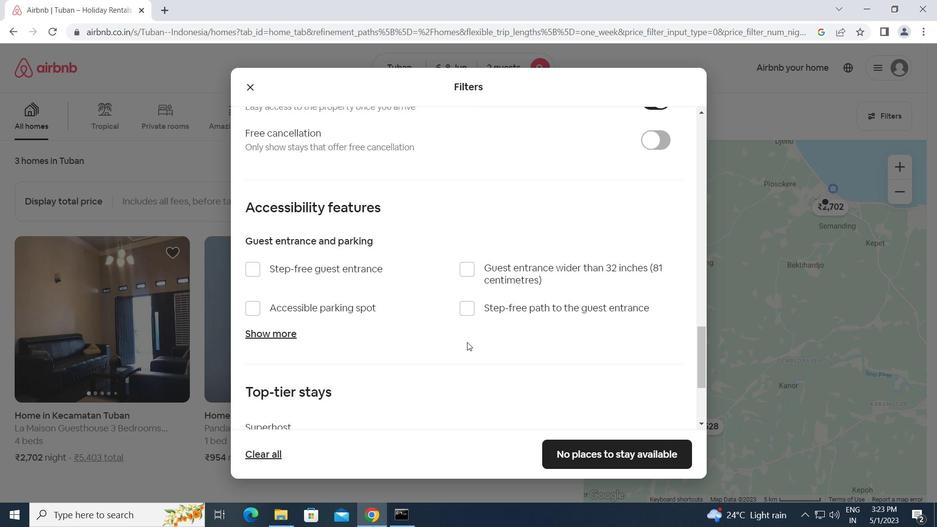 
Action: Mouse moved to (253, 392)
Screenshot: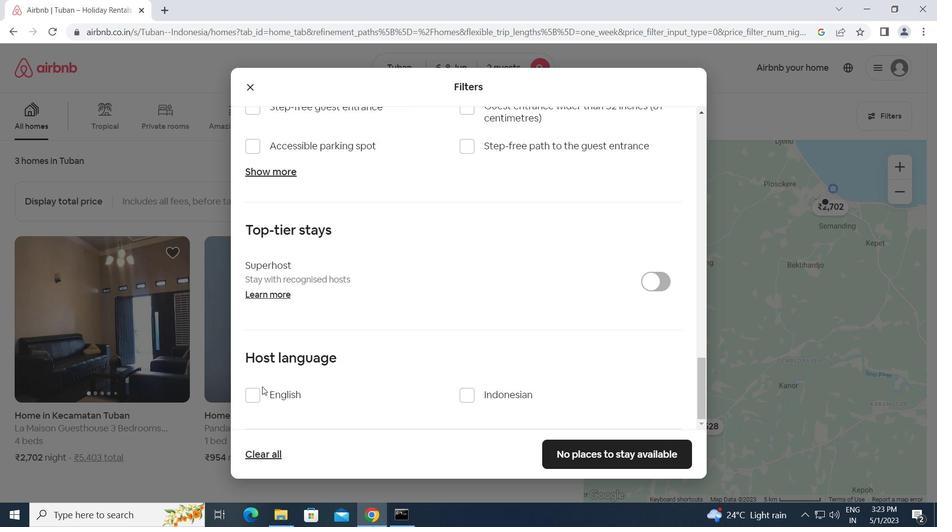 
Action: Mouse pressed left at (253, 392)
Screenshot: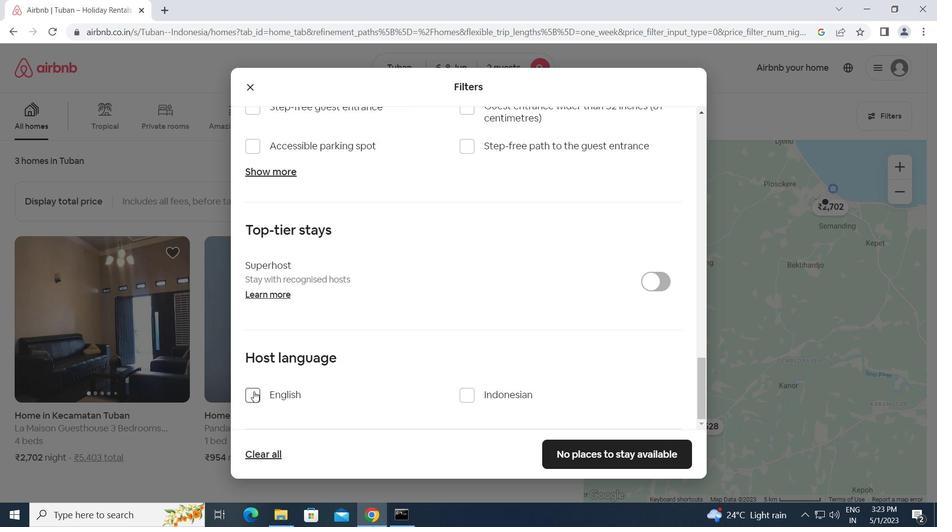 
Action: Mouse moved to (642, 454)
Screenshot: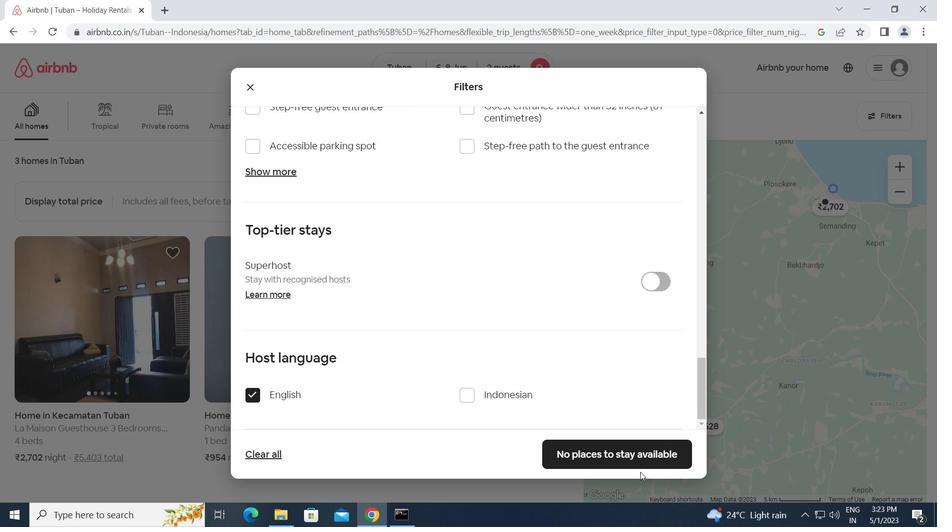 
Action: Mouse pressed left at (642, 454)
Screenshot: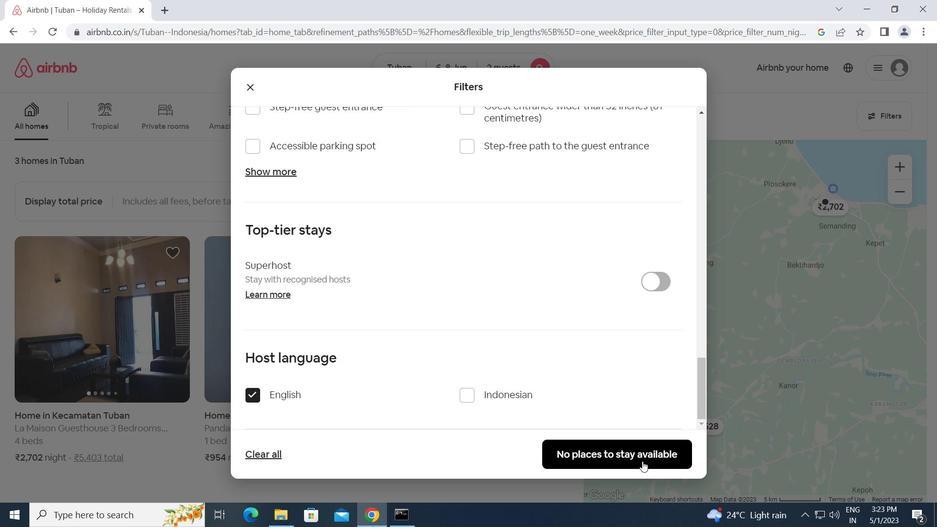 
